 Task: Forward email as attachment with the signature Anna Garcia with the subject Request for a meeting from softage.1@softage.net to softage.5@softage.net with the message I would like to schedule a call to discuss the progress of the new product development.
Action: Mouse moved to (952, 82)
Screenshot: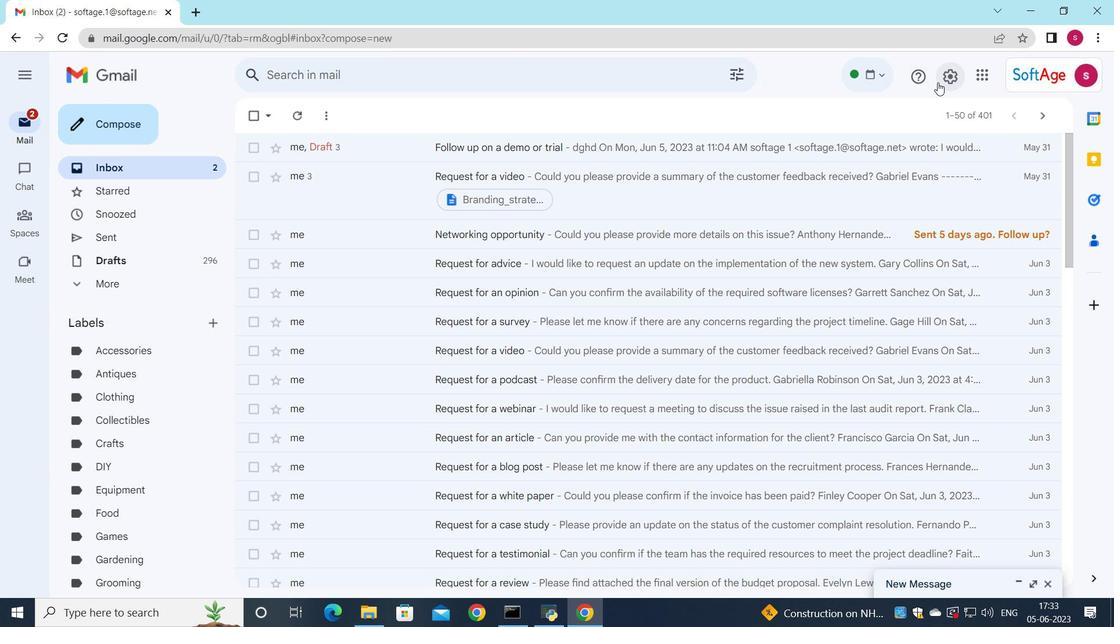 
Action: Mouse pressed left at (952, 82)
Screenshot: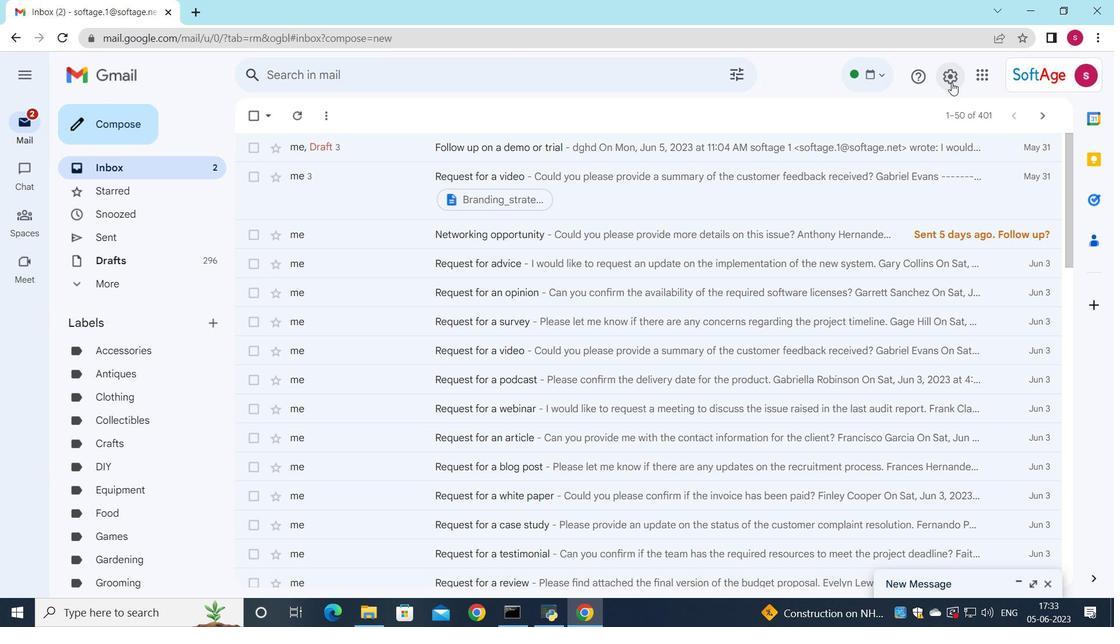 
Action: Mouse moved to (953, 139)
Screenshot: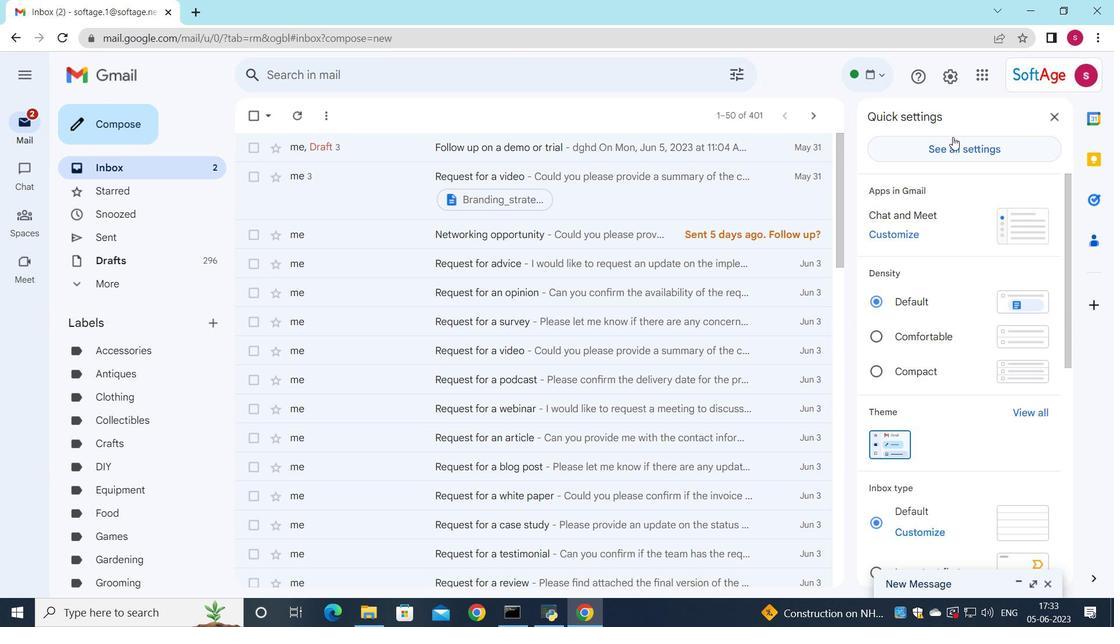 
Action: Mouse pressed left at (953, 139)
Screenshot: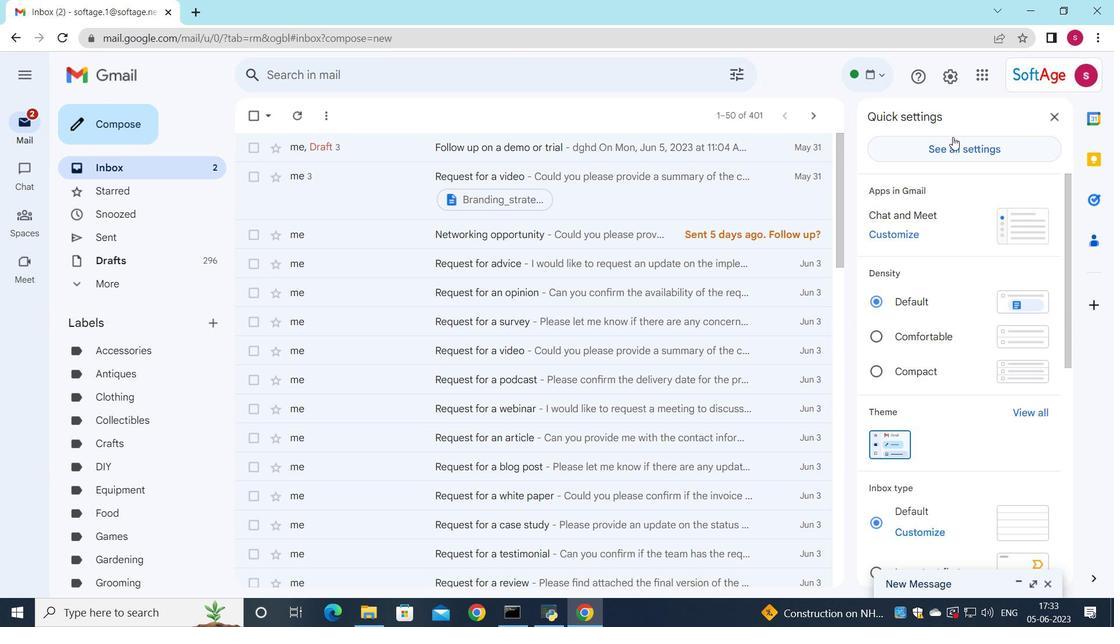 
Action: Mouse moved to (765, 216)
Screenshot: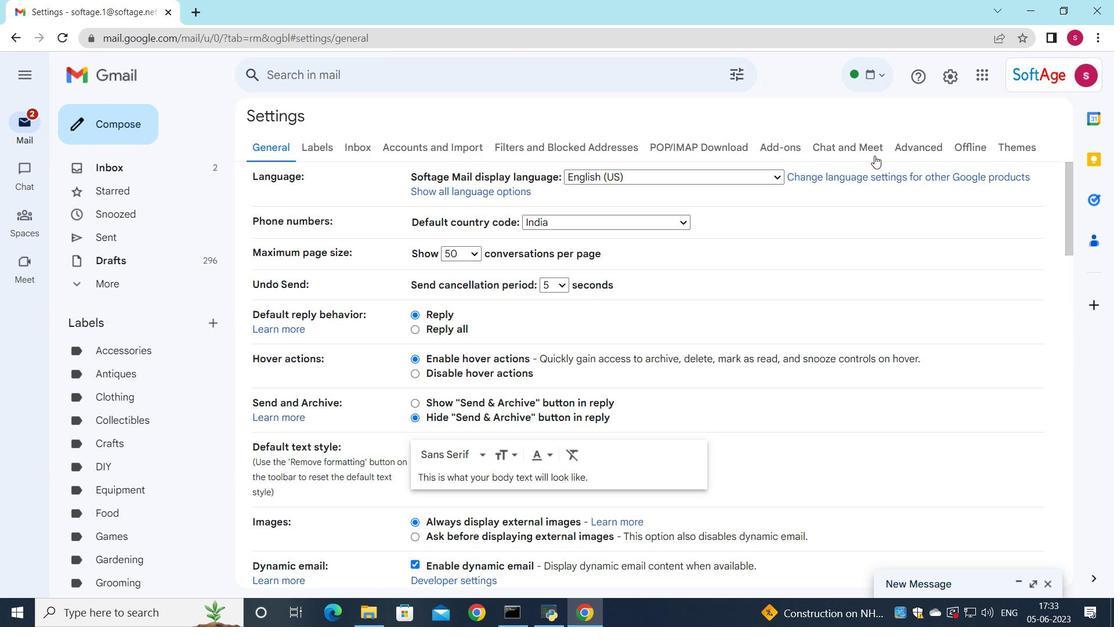 
Action: Mouse scrolled (765, 216) with delta (0, 0)
Screenshot: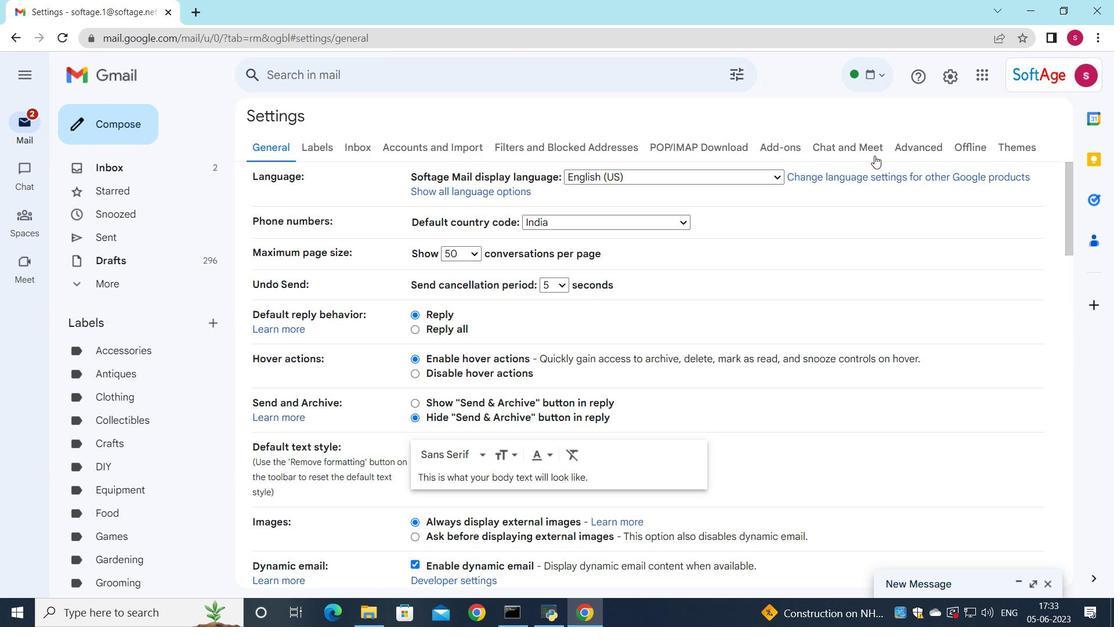 
Action: Mouse moved to (752, 225)
Screenshot: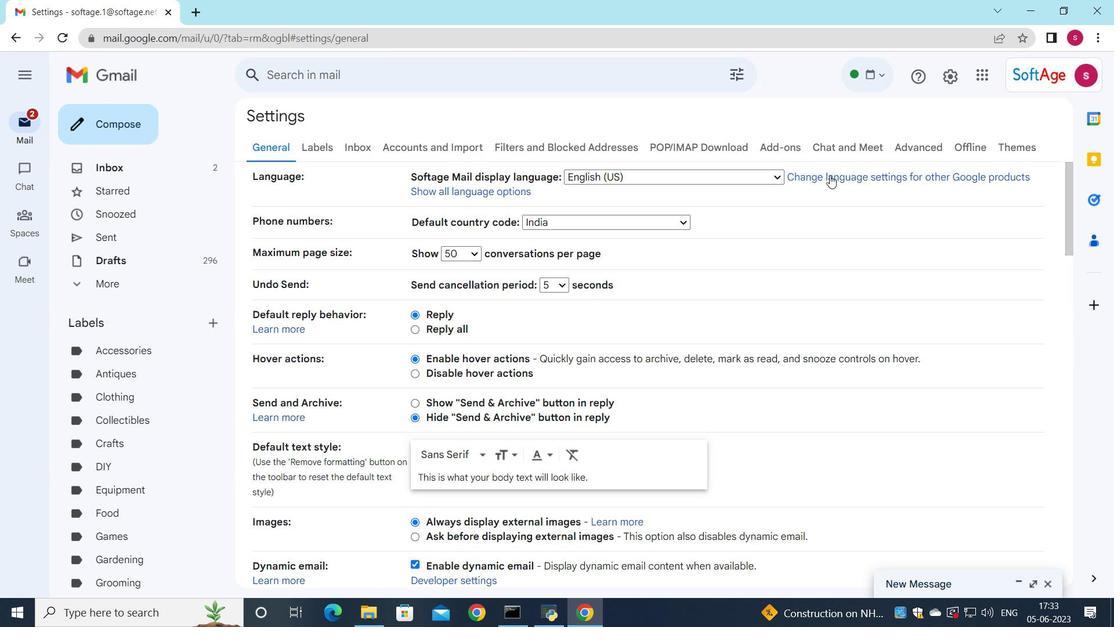 
Action: Mouse scrolled (752, 225) with delta (0, 0)
Screenshot: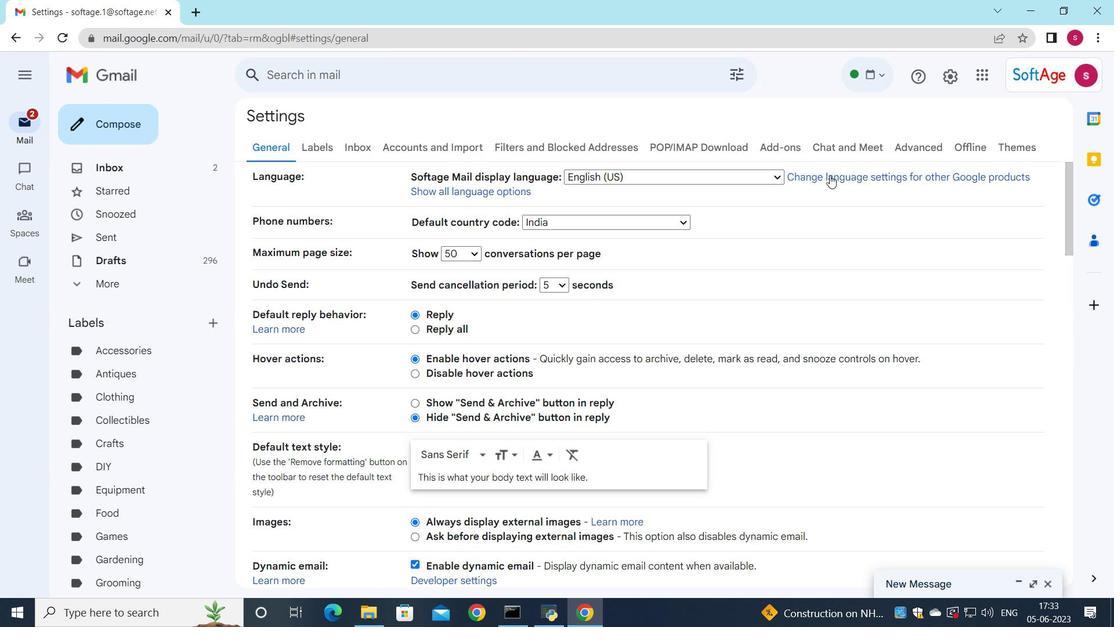 
Action: Mouse moved to (737, 242)
Screenshot: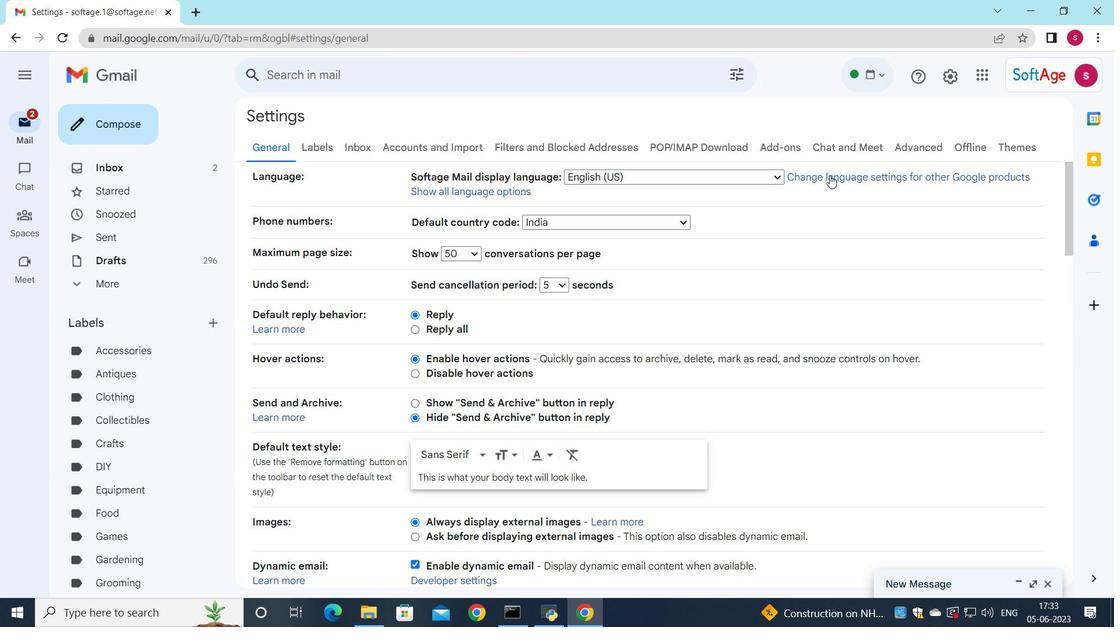 
Action: Mouse scrolled (737, 241) with delta (0, 0)
Screenshot: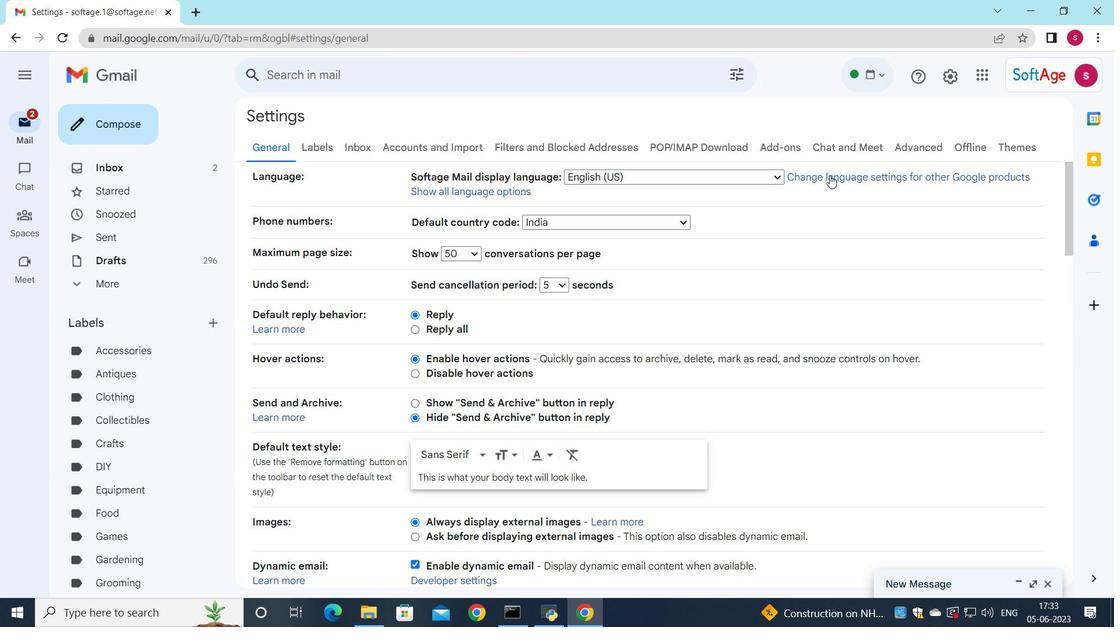 
Action: Mouse moved to (724, 253)
Screenshot: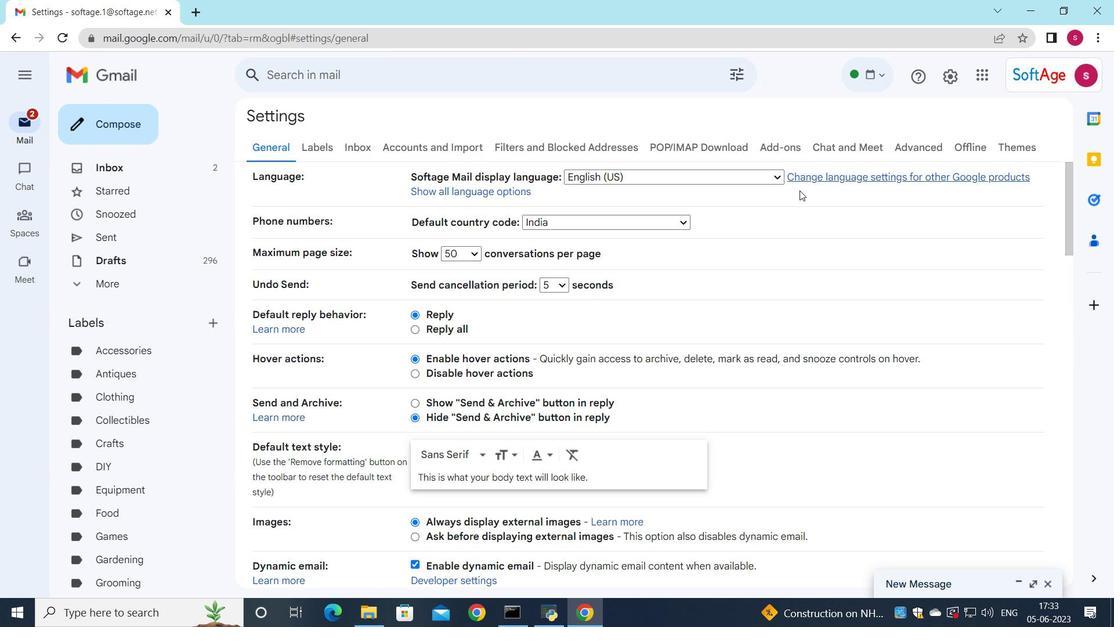 
Action: Mouse scrolled (724, 253) with delta (0, 0)
Screenshot: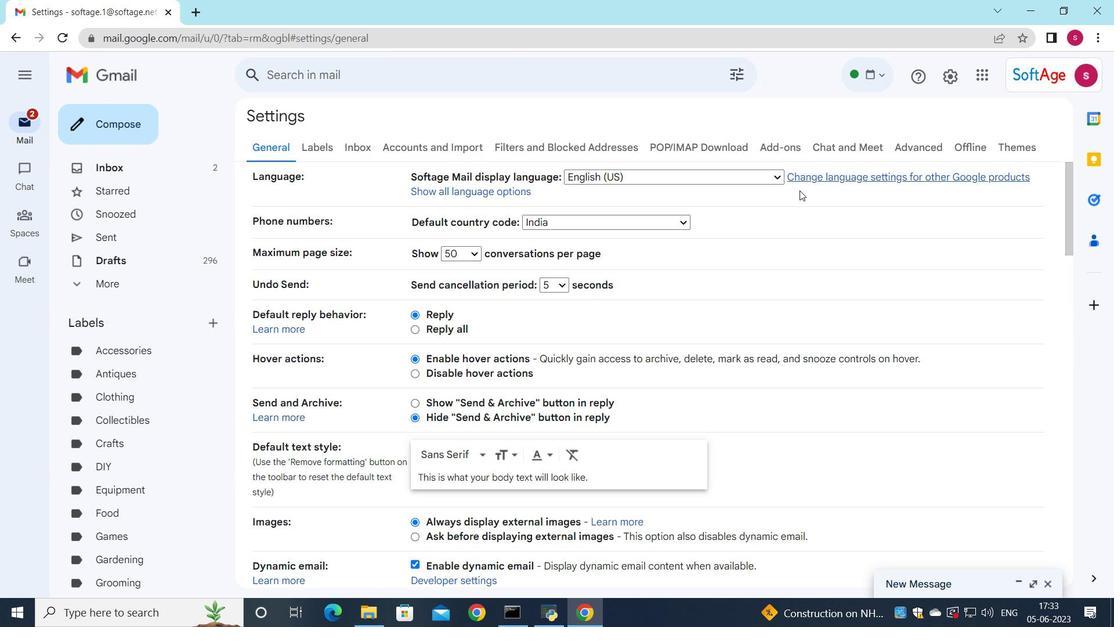 
Action: Mouse moved to (649, 337)
Screenshot: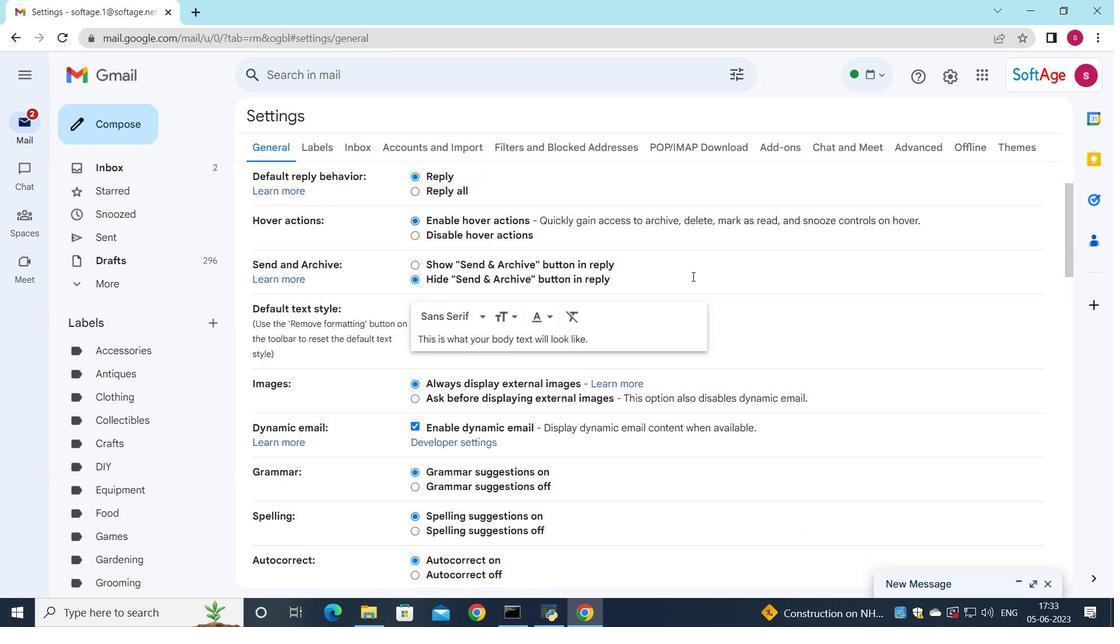 
Action: Mouse scrolled (649, 337) with delta (0, 0)
Screenshot: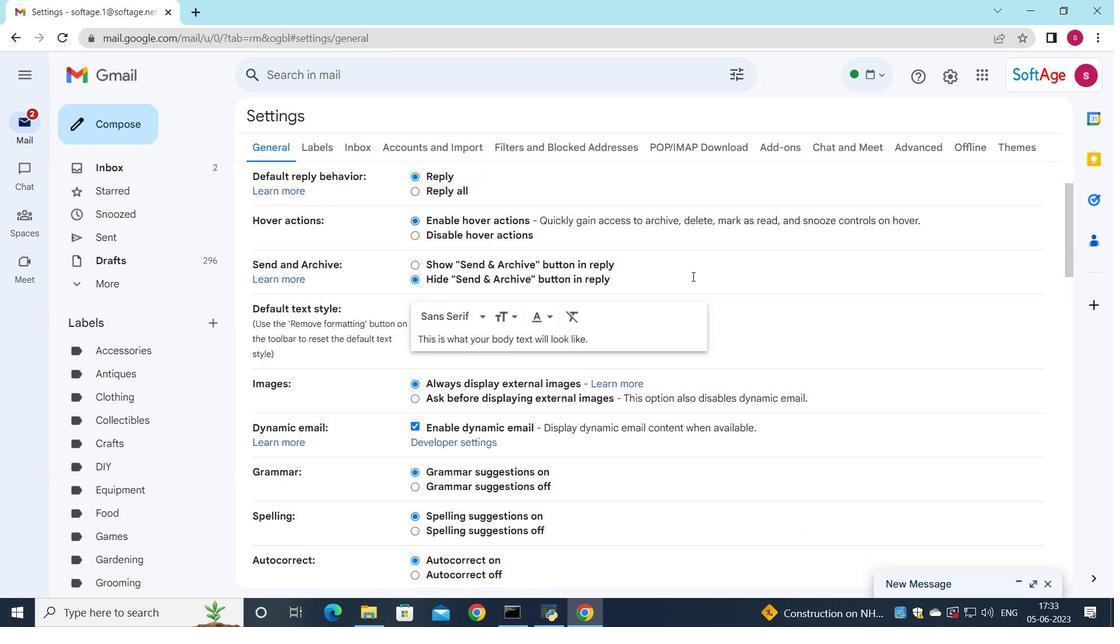 
Action: Mouse moved to (648, 339)
Screenshot: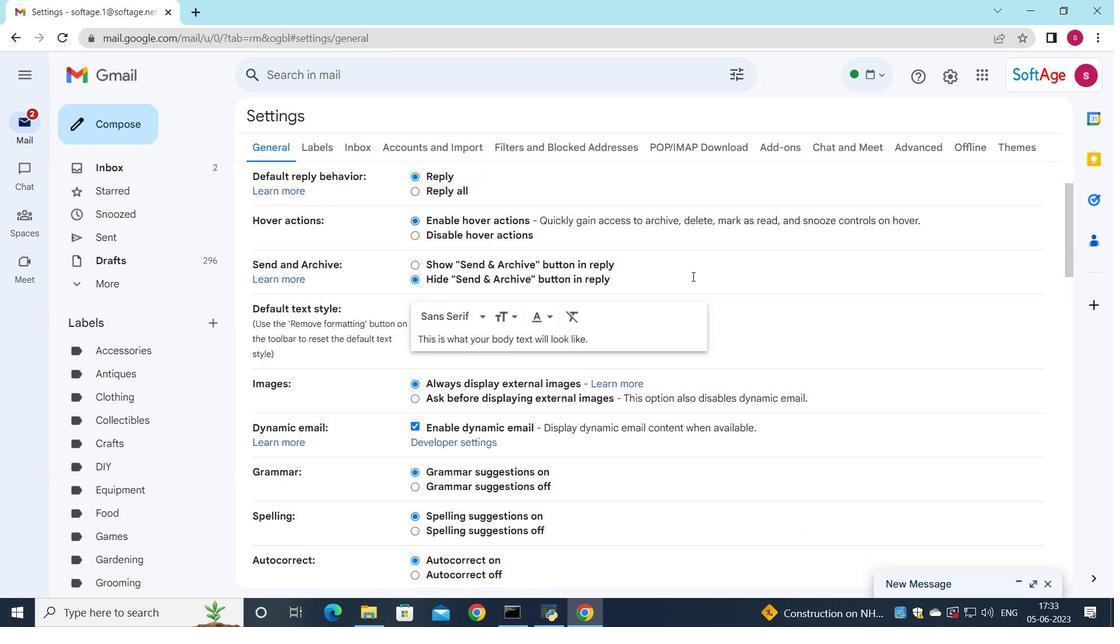 
Action: Mouse scrolled (648, 339) with delta (0, 0)
Screenshot: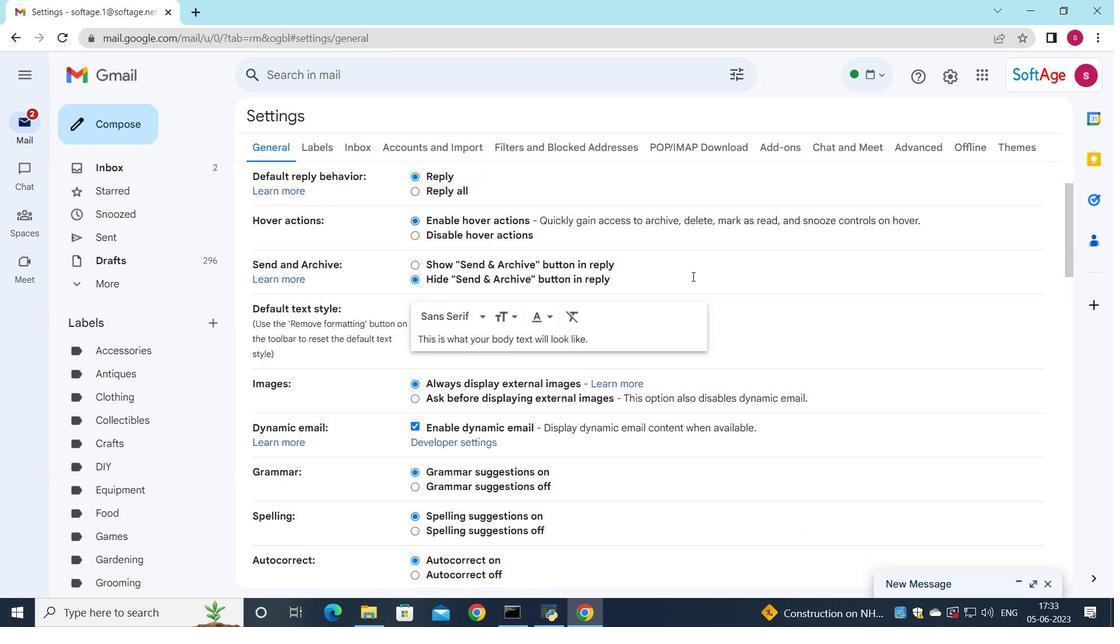 
Action: Mouse moved to (645, 341)
Screenshot: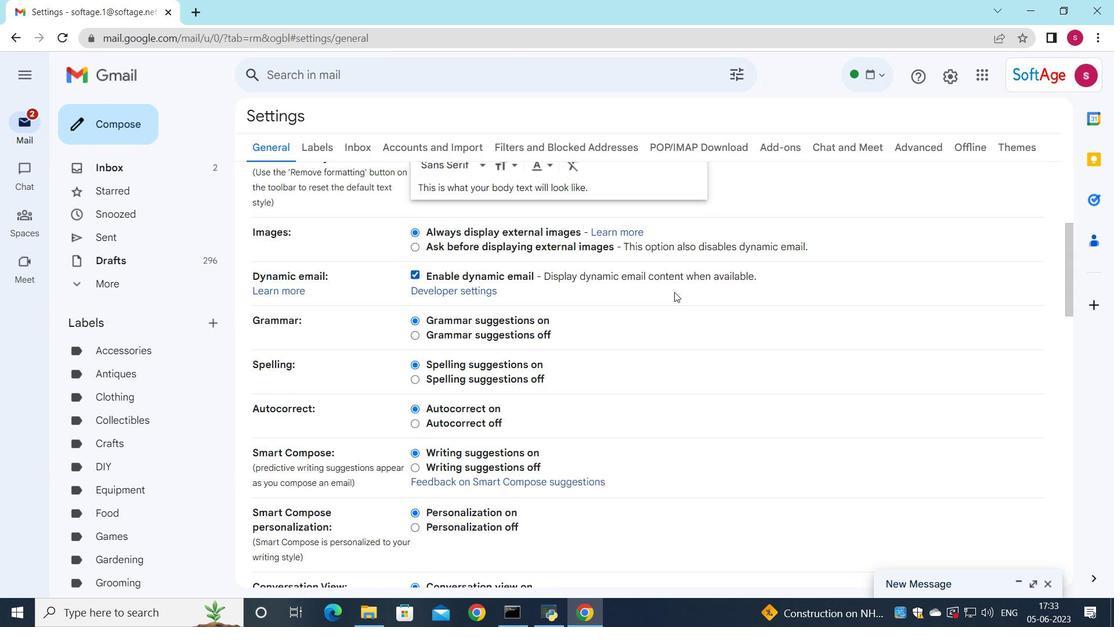 
Action: Mouse scrolled (645, 340) with delta (0, 0)
Screenshot: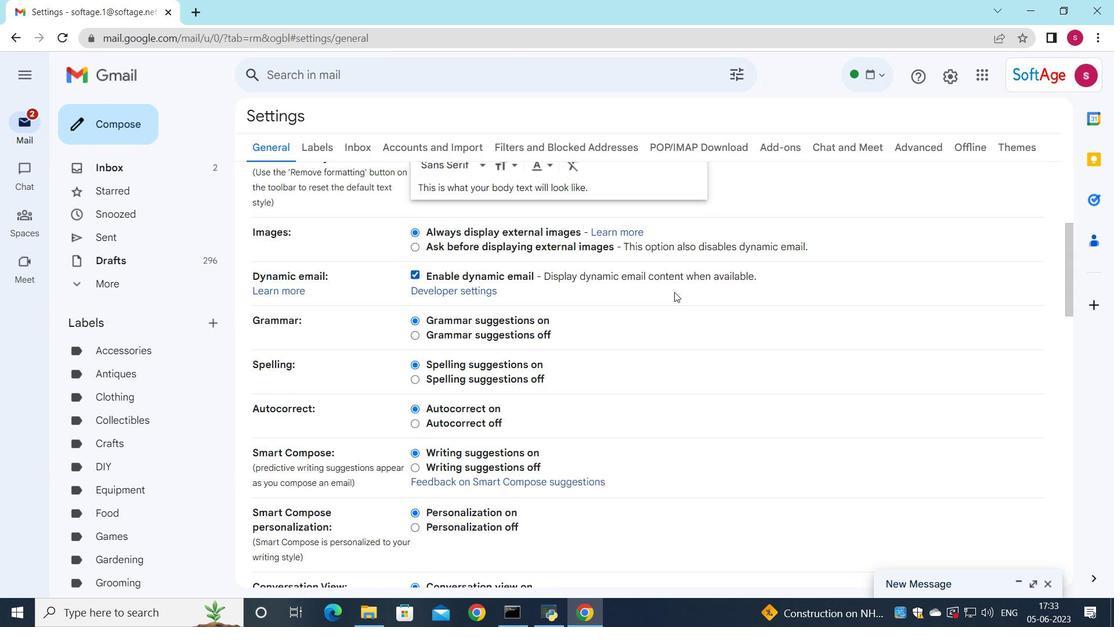 
Action: Mouse moved to (641, 344)
Screenshot: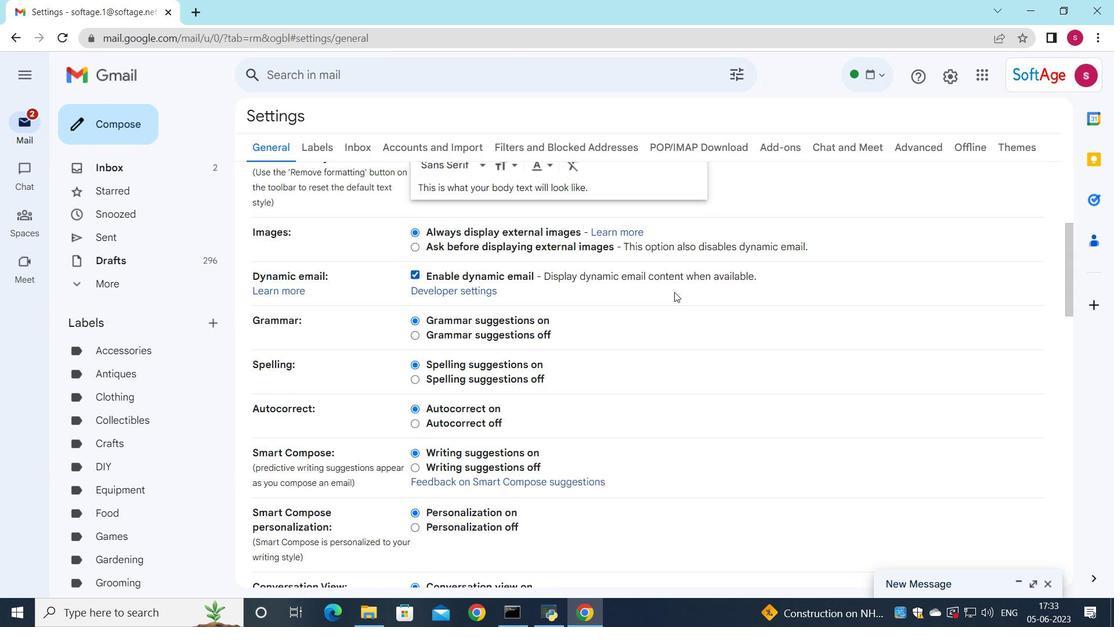 
Action: Mouse scrolled (641, 343) with delta (0, 0)
Screenshot: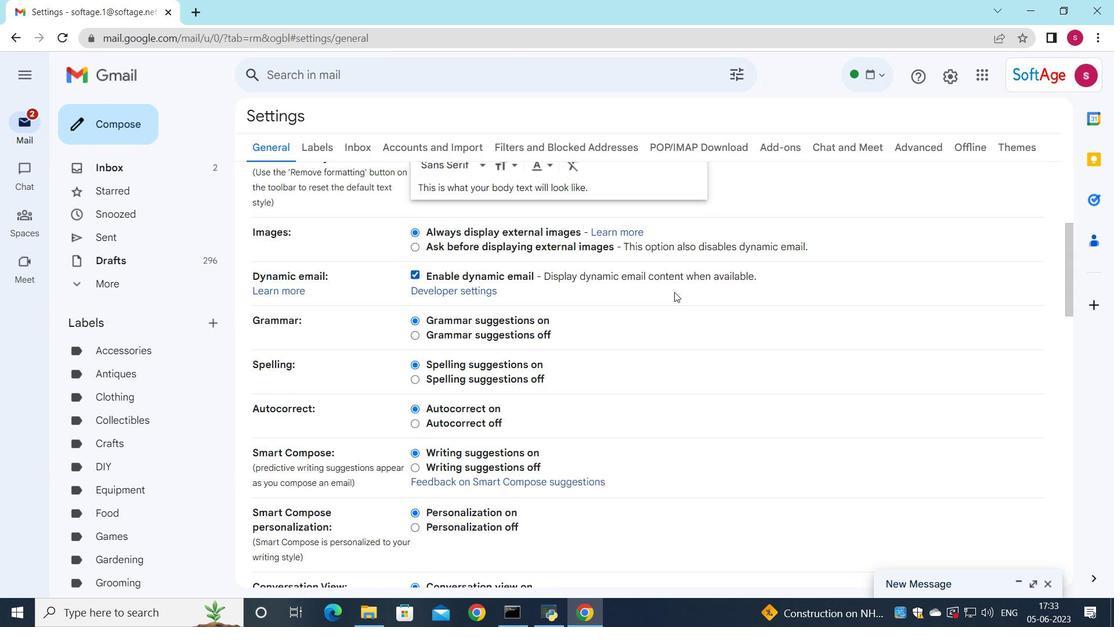 
Action: Mouse moved to (634, 348)
Screenshot: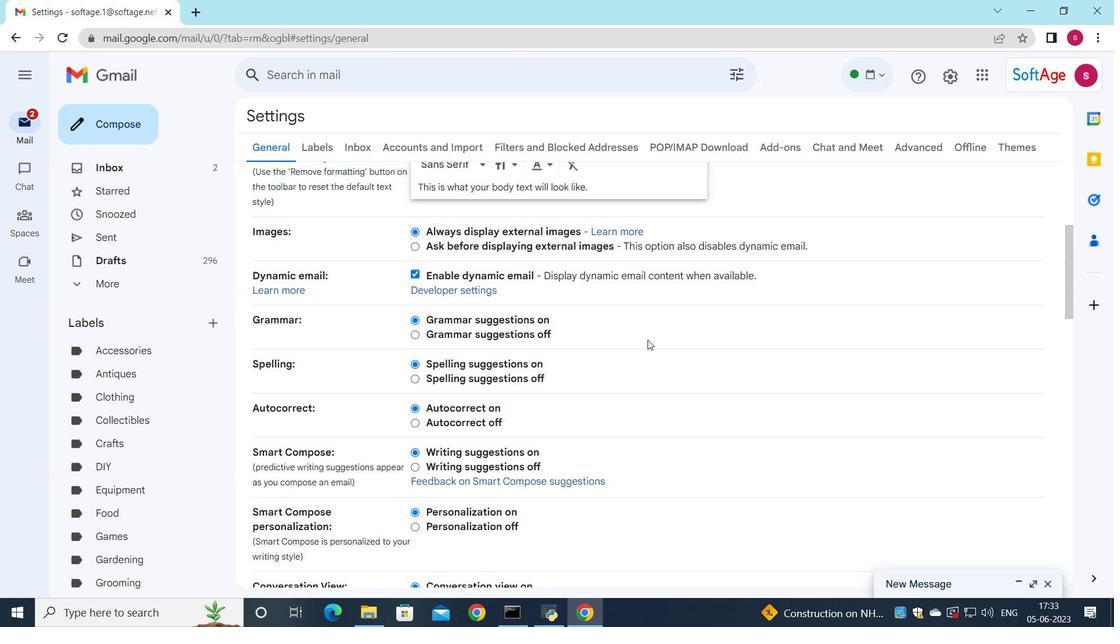 
Action: Mouse scrolled (634, 347) with delta (0, 0)
Screenshot: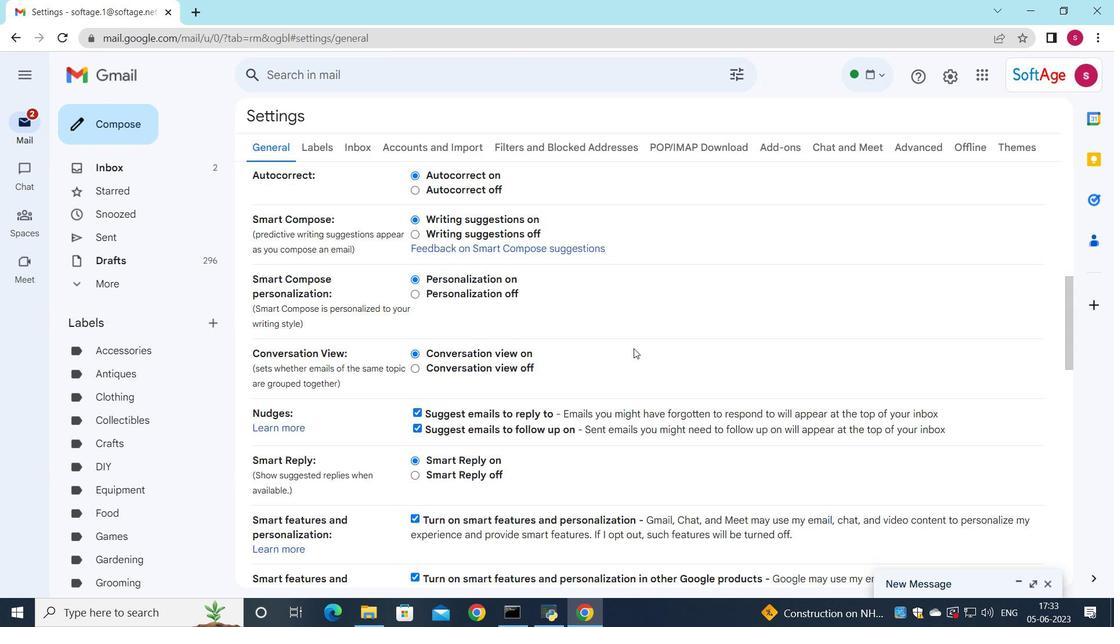 
Action: Mouse scrolled (634, 347) with delta (0, 0)
Screenshot: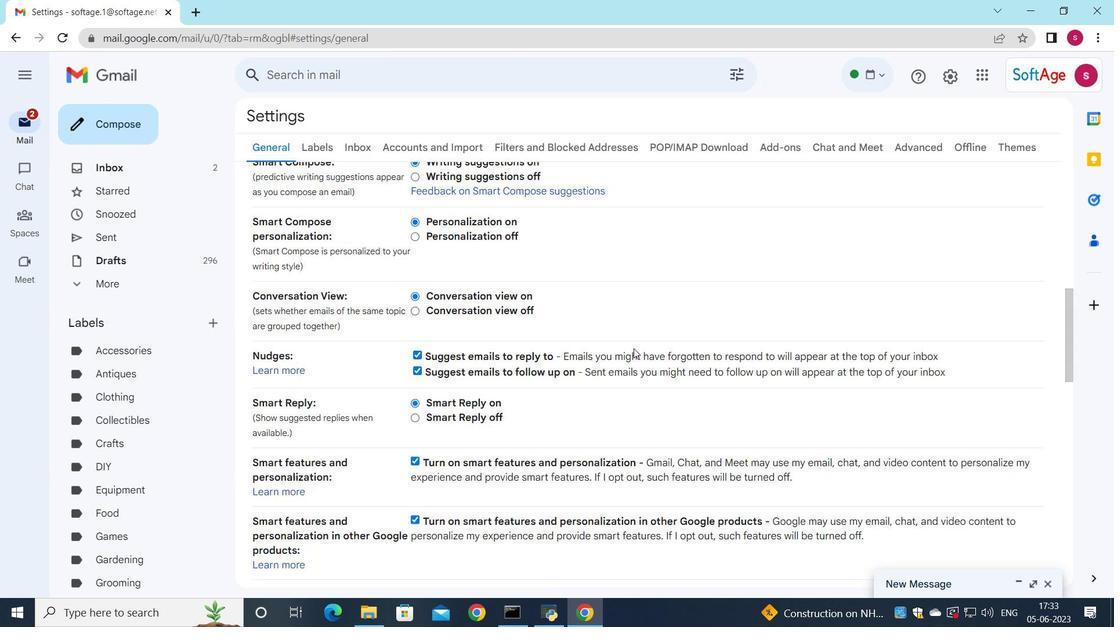 
Action: Mouse scrolled (634, 347) with delta (0, 0)
Screenshot: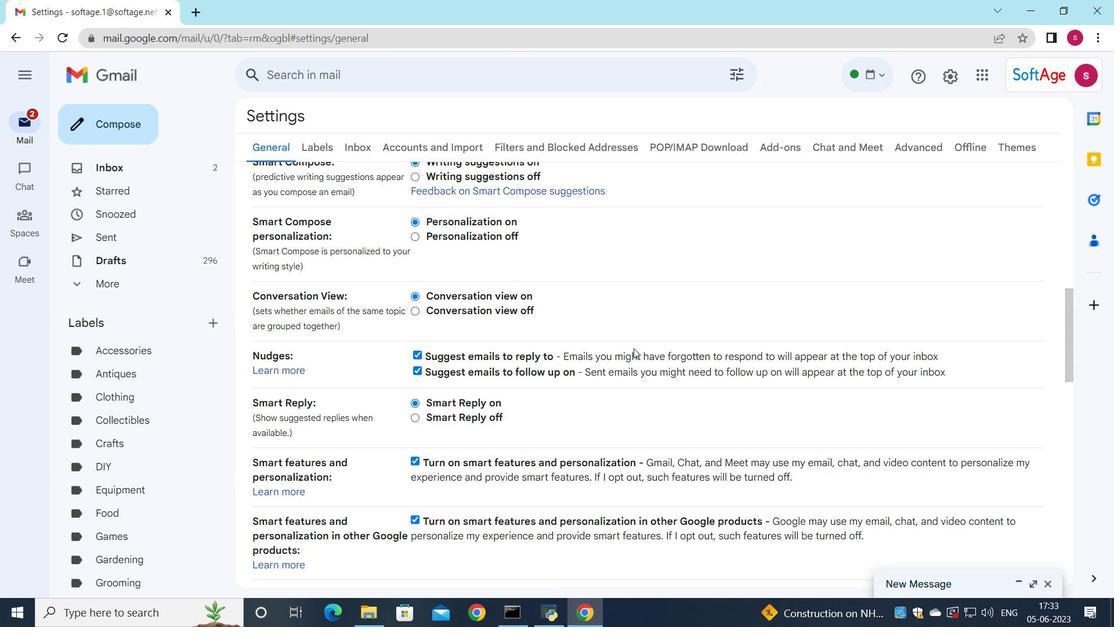 
Action: Mouse scrolled (634, 347) with delta (0, 0)
Screenshot: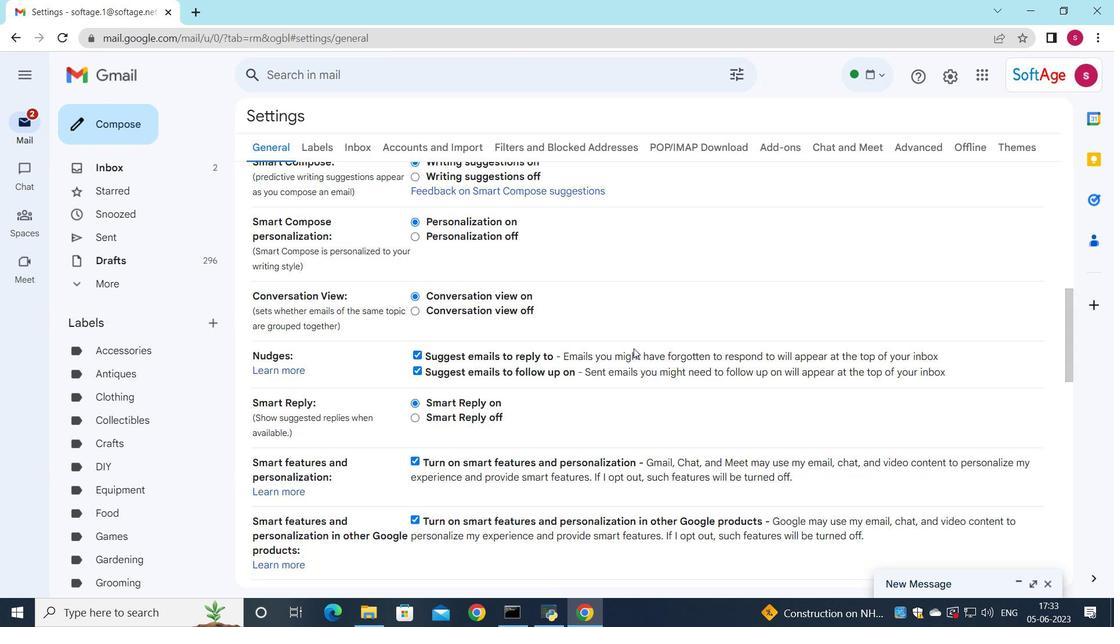 
Action: Mouse moved to (558, 369)
Screenshot: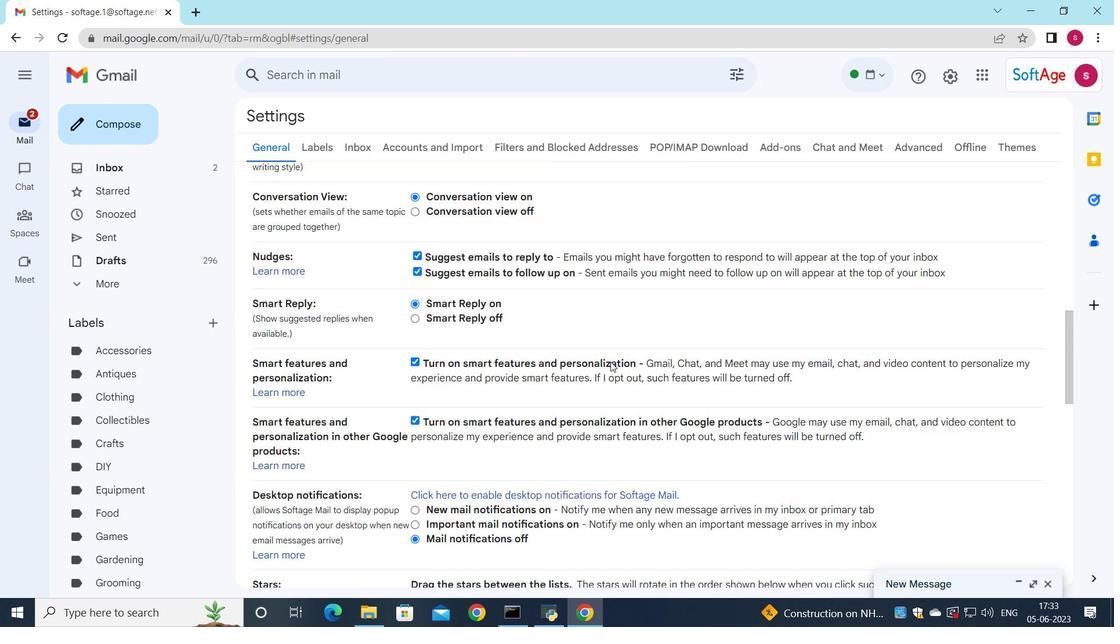 
Action: Mouse scrolled (558, 368) with delta (0, 0)
Screenshot: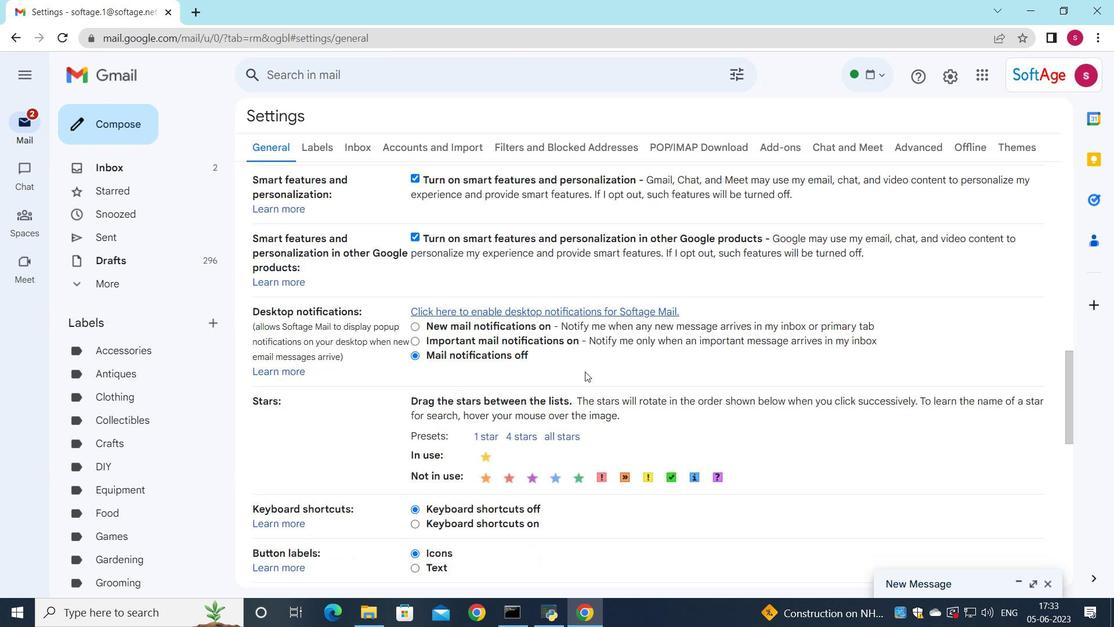 
Action: Mouse scrolled (558, 368) with delta (0, 0)
Screenshot: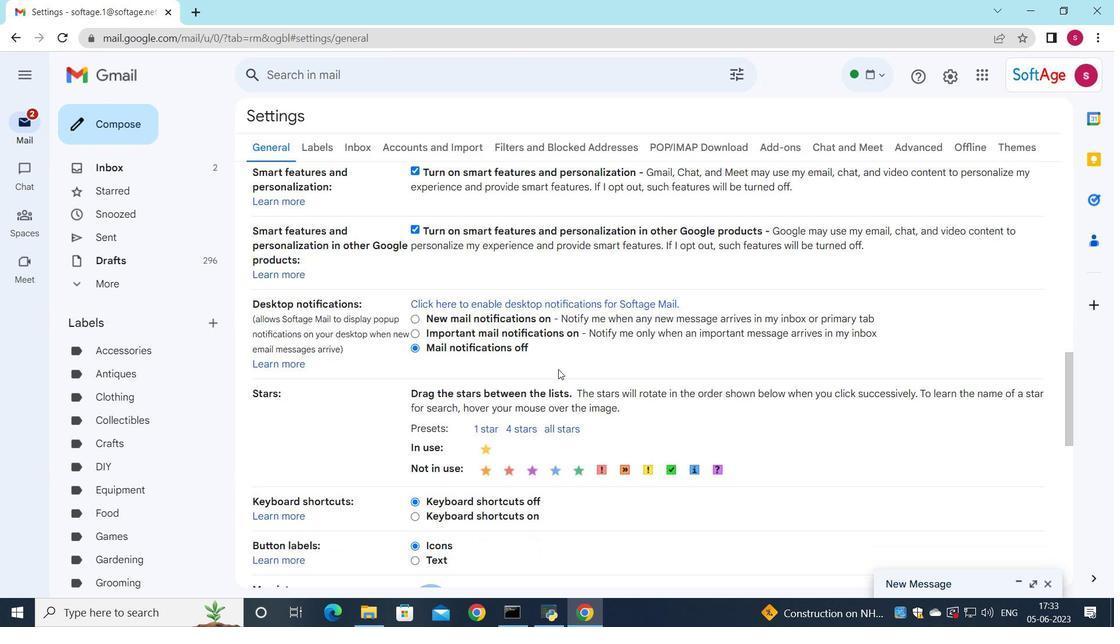 
Action: Mouse scrolled (558, 368) with delta (0, 0)
Screenshot: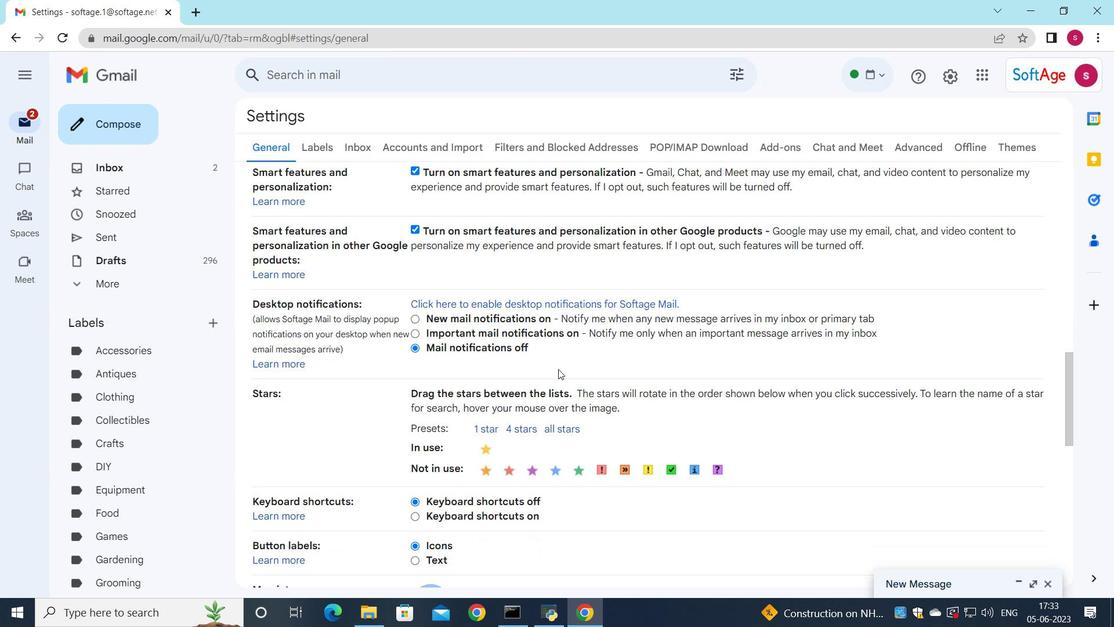 
Action: Mouse scrolled (558, 368) with delta (0, 0)
Screenshot: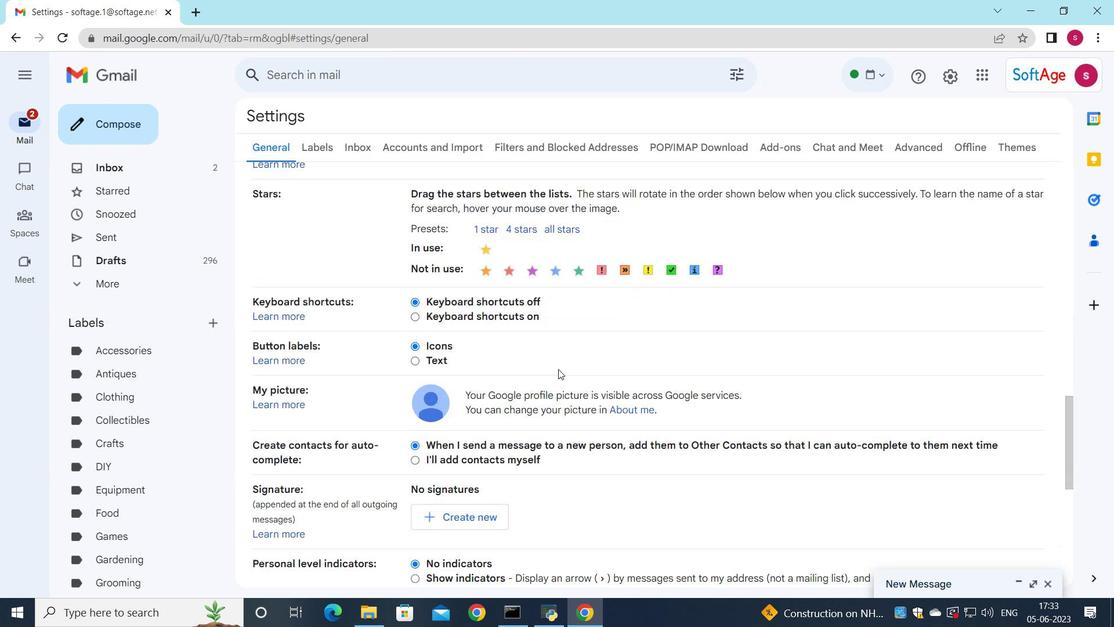 
Action: Mouse scrolled (558, 368) with delta (0, 0)
Screenshot: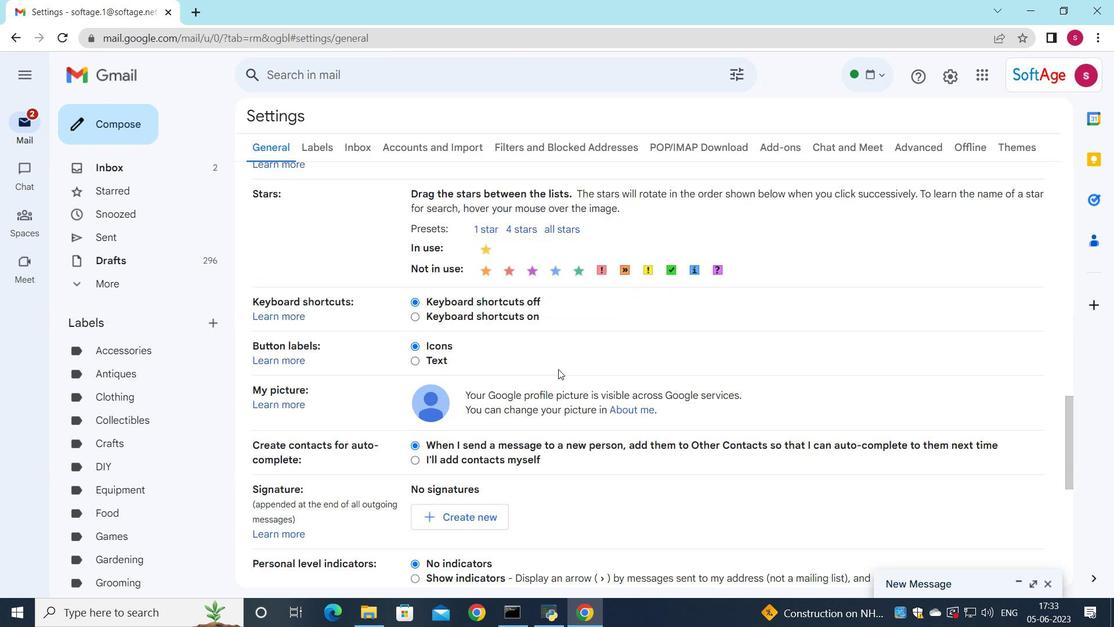 
Action: Mouse scrolled (558, 368) with delta (0, 0)
Screenshot: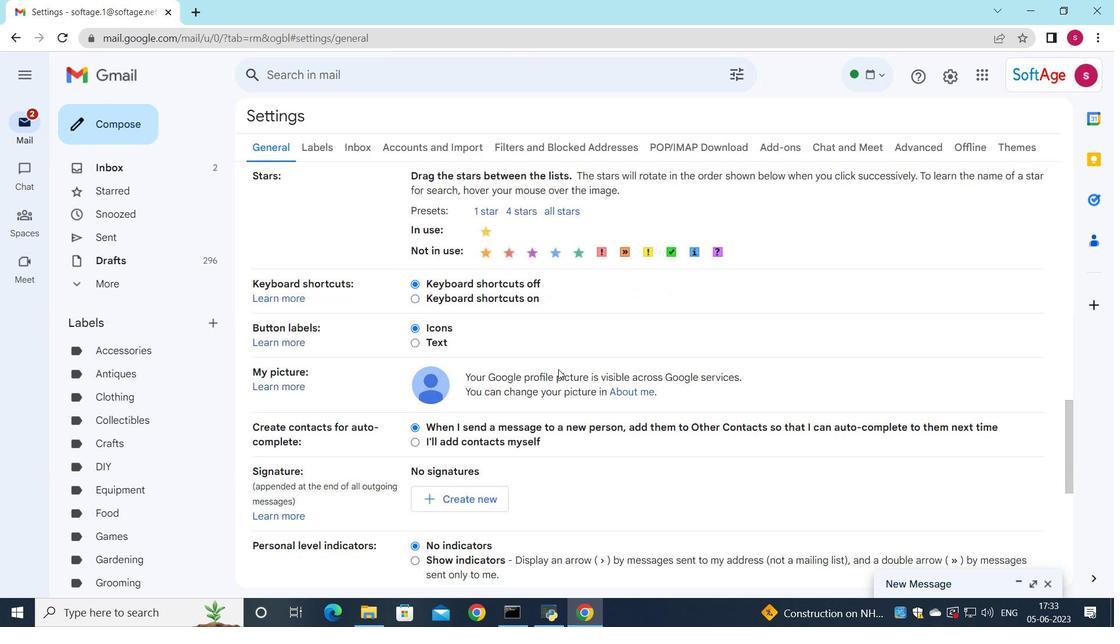 
Action: Mouse scrolled (558, 368) with delta (0, 0)
Screenshot: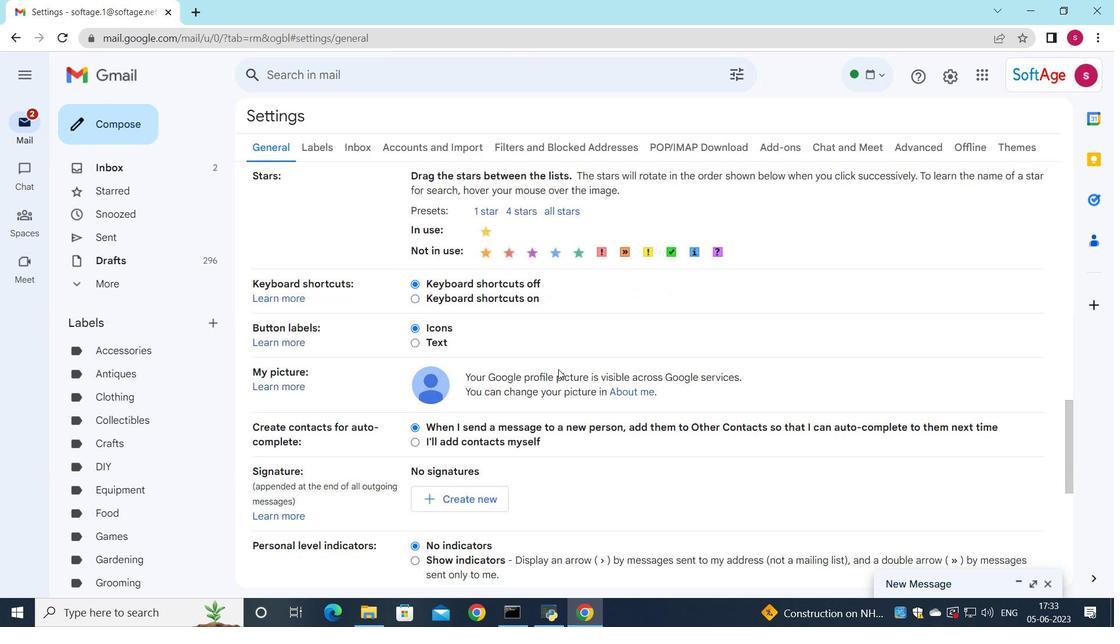 
Action: Mouse moved to (477, 213)
Screenshot: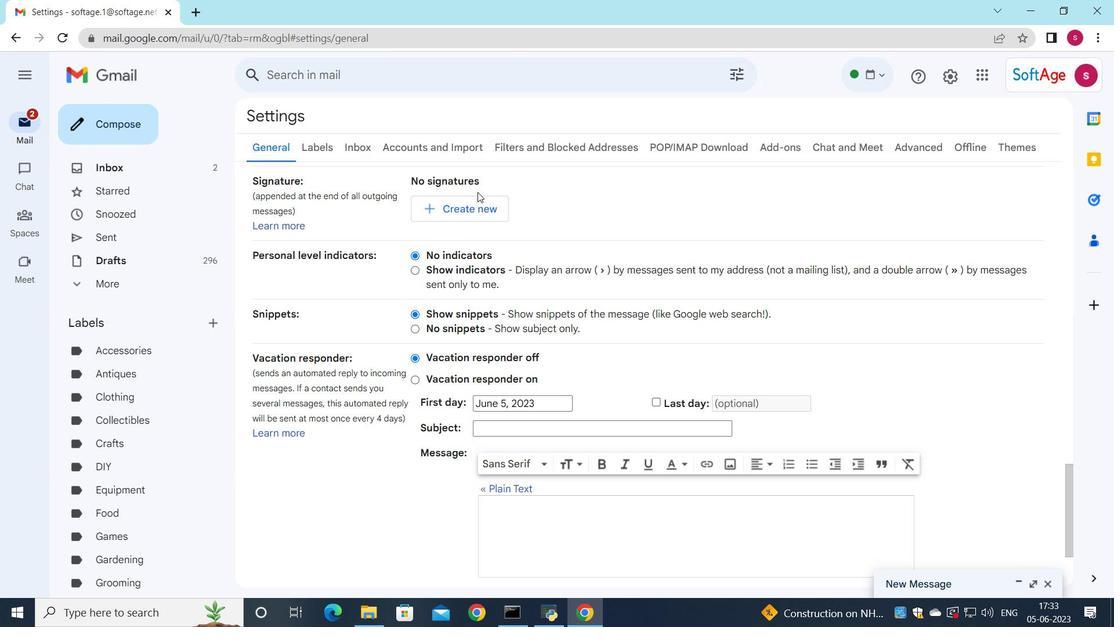 
Action: Mouse pressed left at (477, 213)
Screenshot: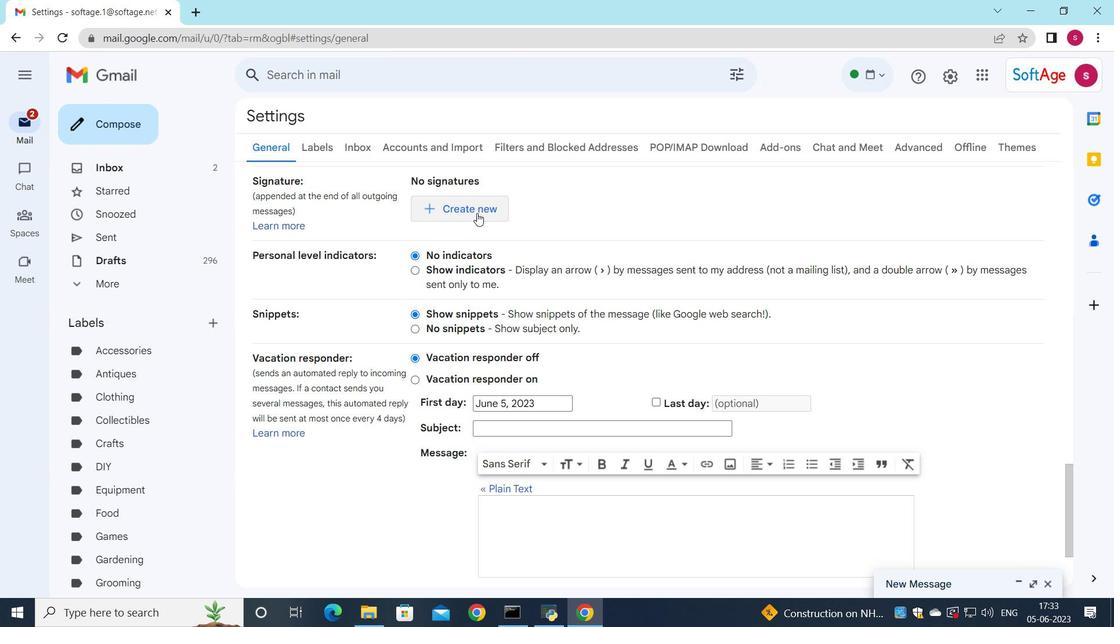 
Action: Mouse moved to (602, 258)
Screenshot: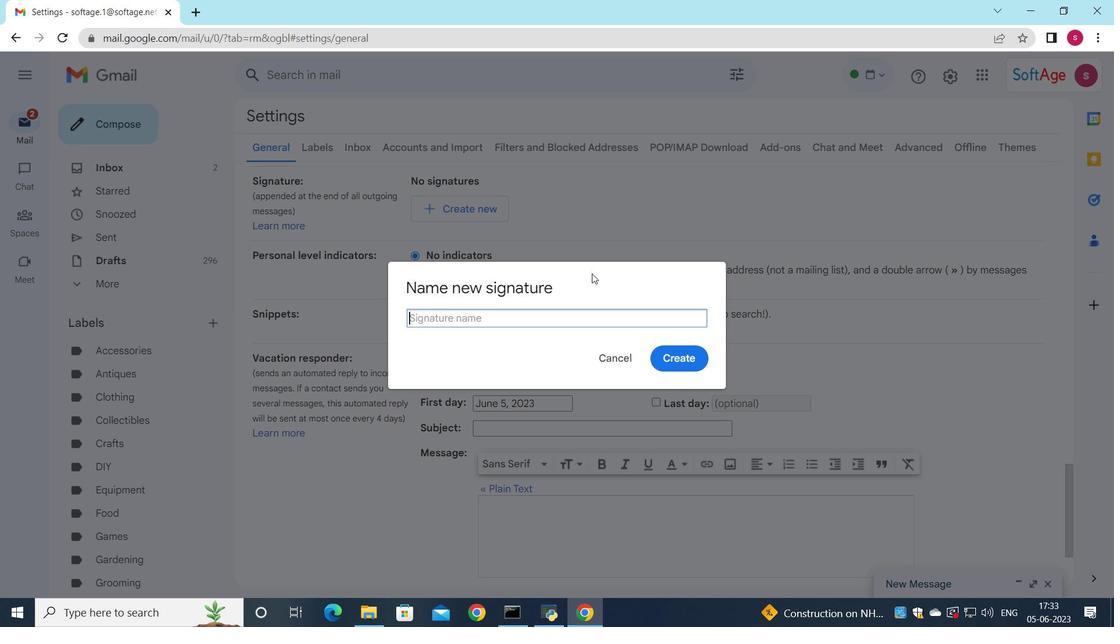 
Action: Key pressed <Key.shift>Anna<Key.space><Key.shift>Garcia
Screenshot: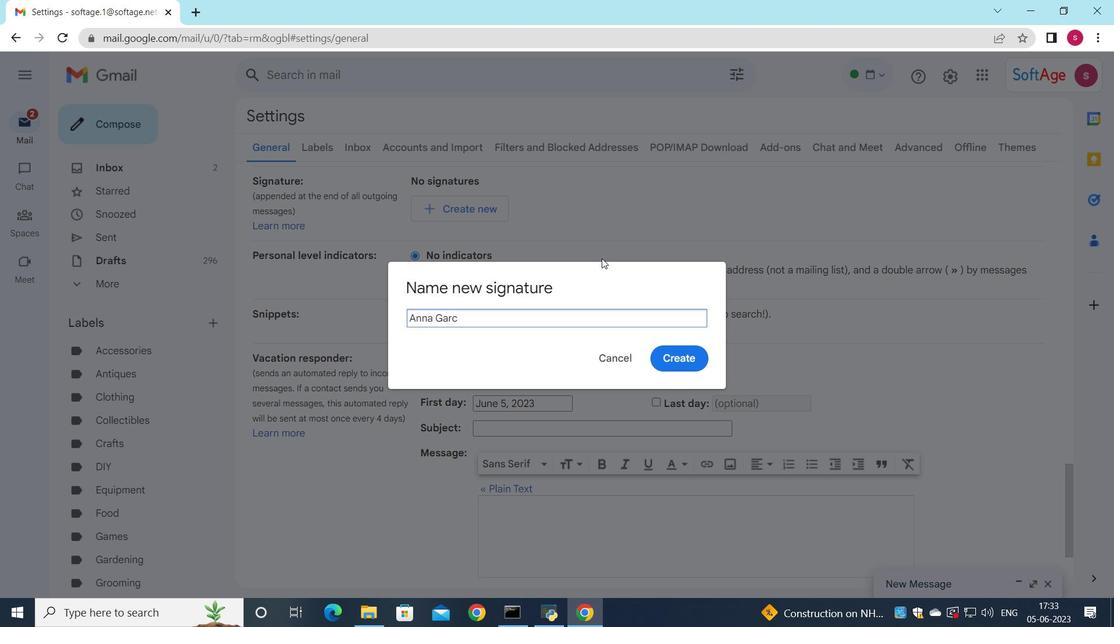 
Action: Mouse moved to (675, 352)
Screenshot: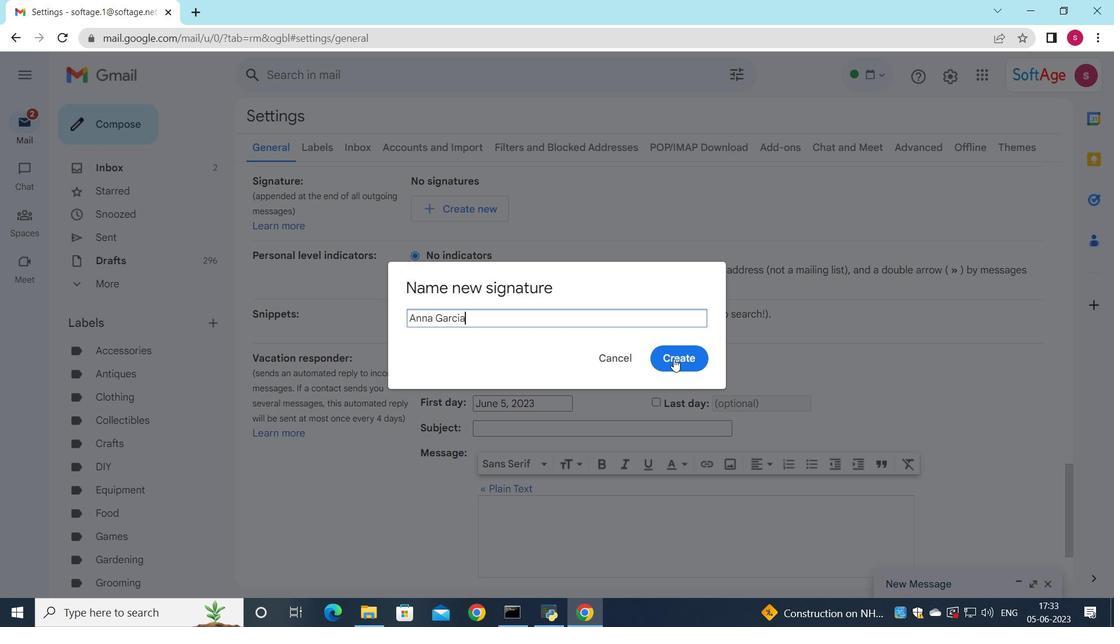
Action: Mouse pressed left at (675, 352)
Screenshot: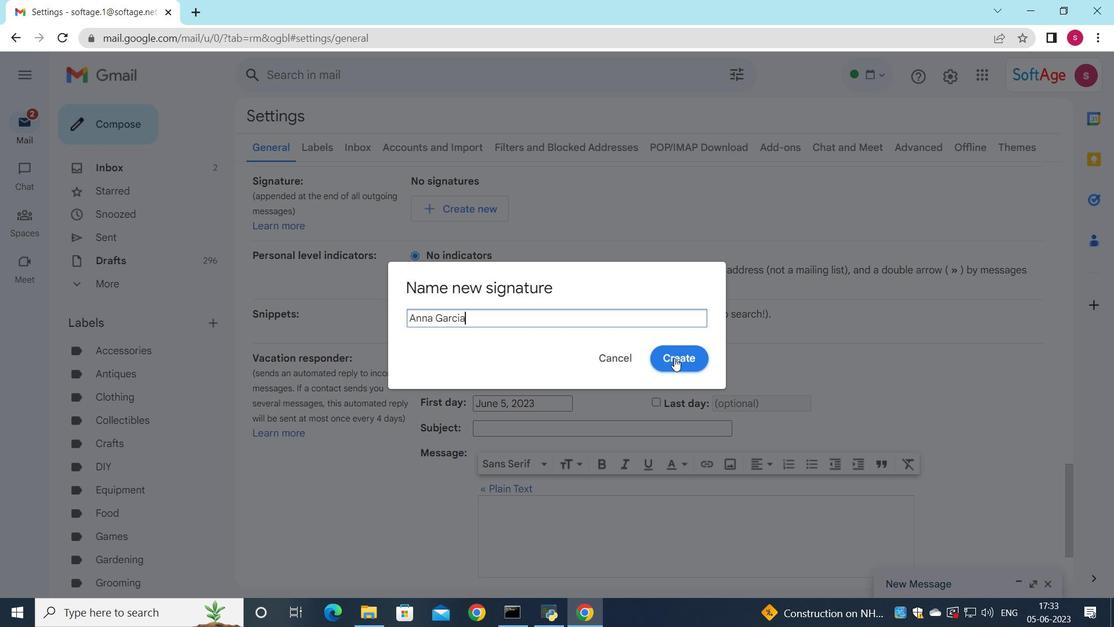 
Action: Mouse moved to (693, 213)
Screenshot: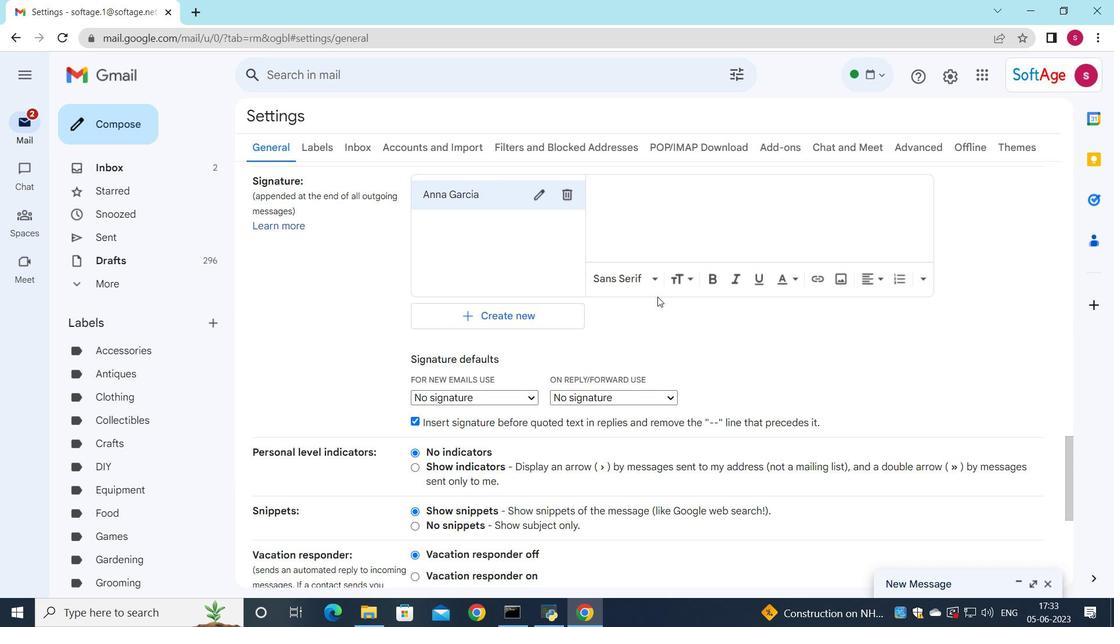 
Action: Mouse pressed left at (693, 213)
Screenshot: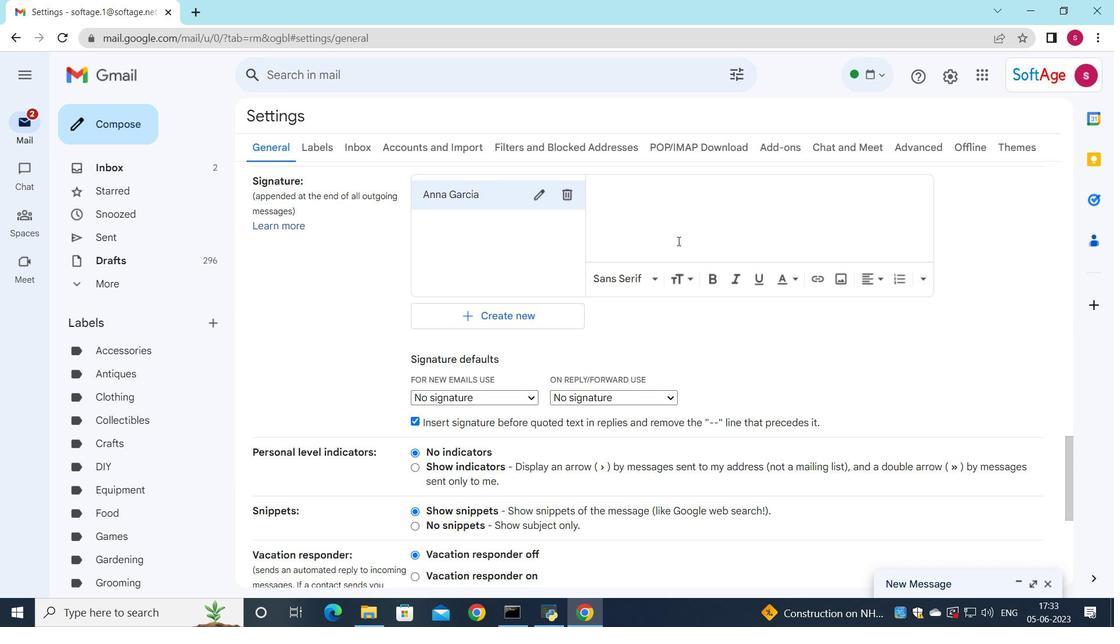 
Action: Key pressed <Key.shift><Key.shift><Key.shift>Anna<Key.space><Key.shift>Garcia
Screenshot: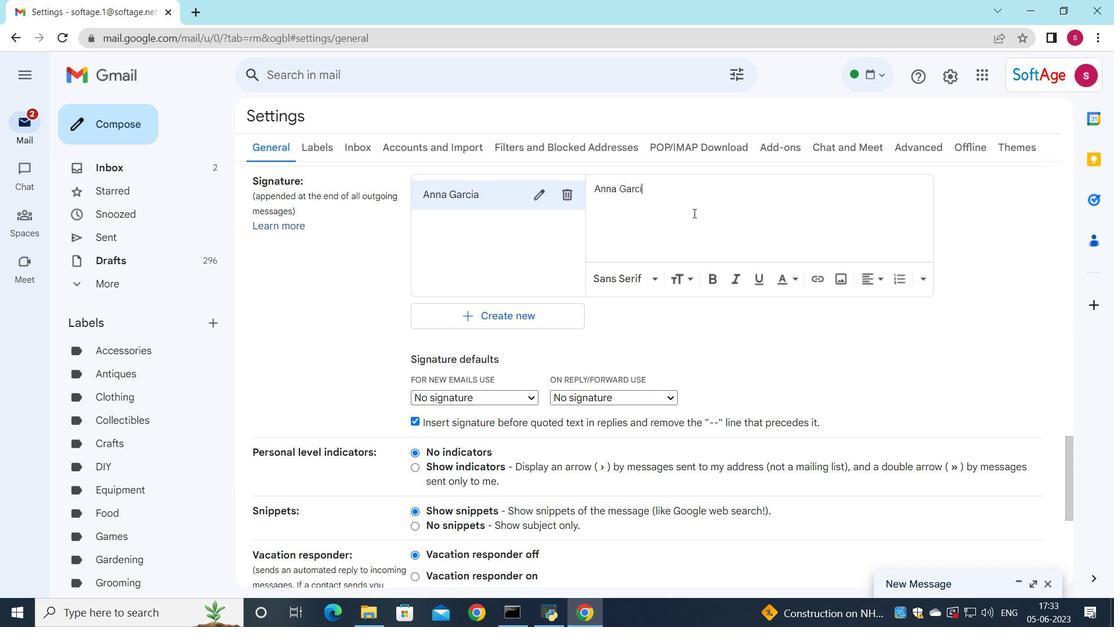 
Action: Mouse pressed middle at (693, 213)
Screenshot: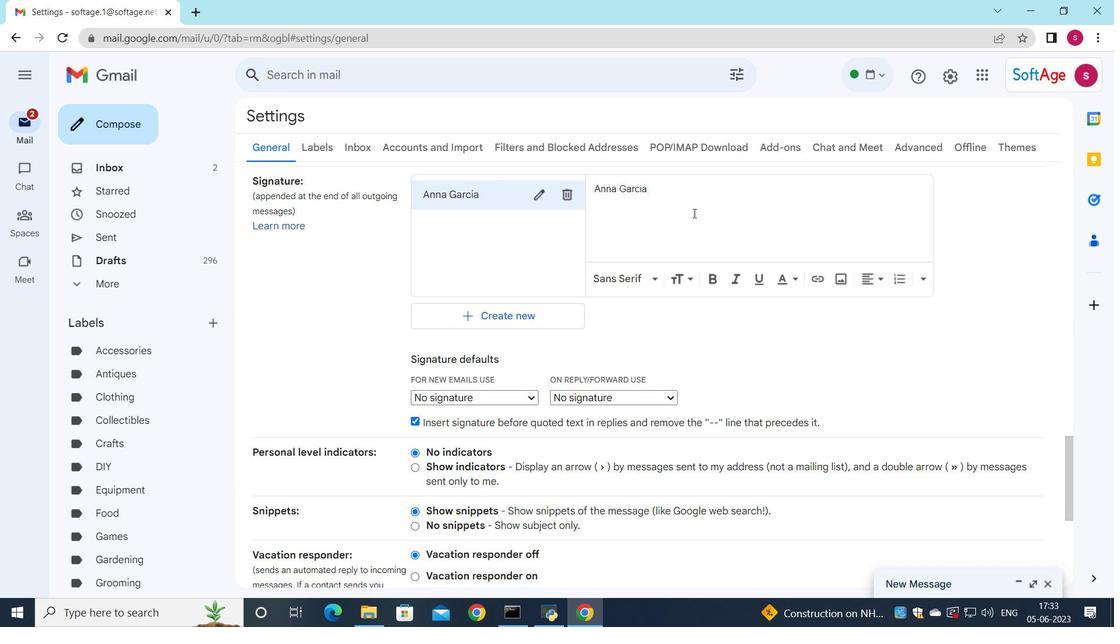 
Action: Mouse scrolled (693, 213) with delta (0, 0)
Screenshot: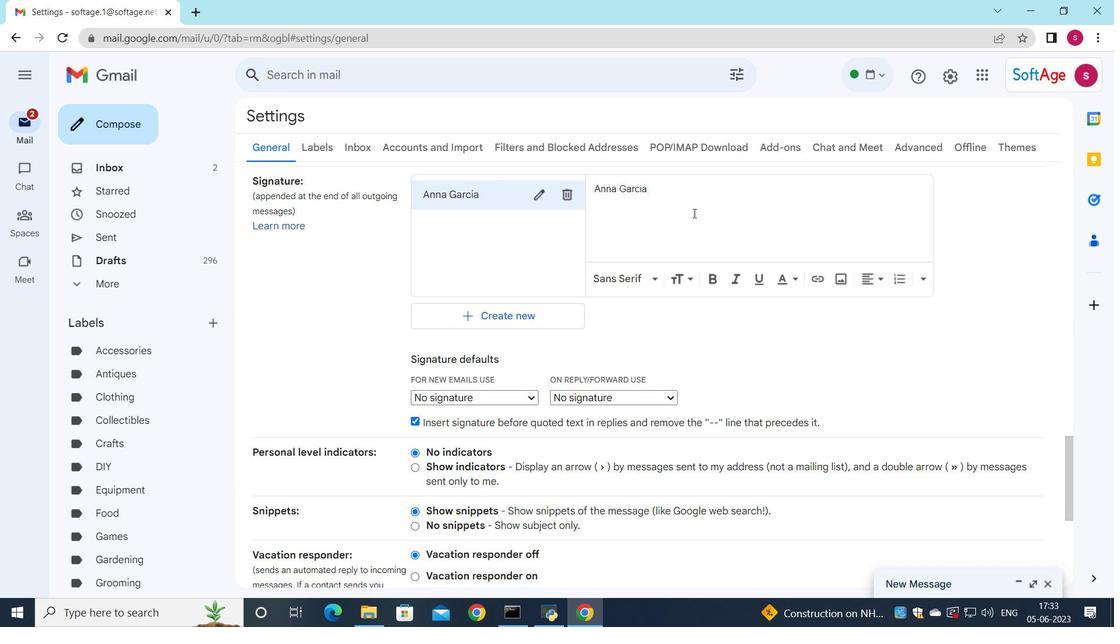 
Action: Mouse scrolled (693, 213) with delta (0, 0)
Screenshot: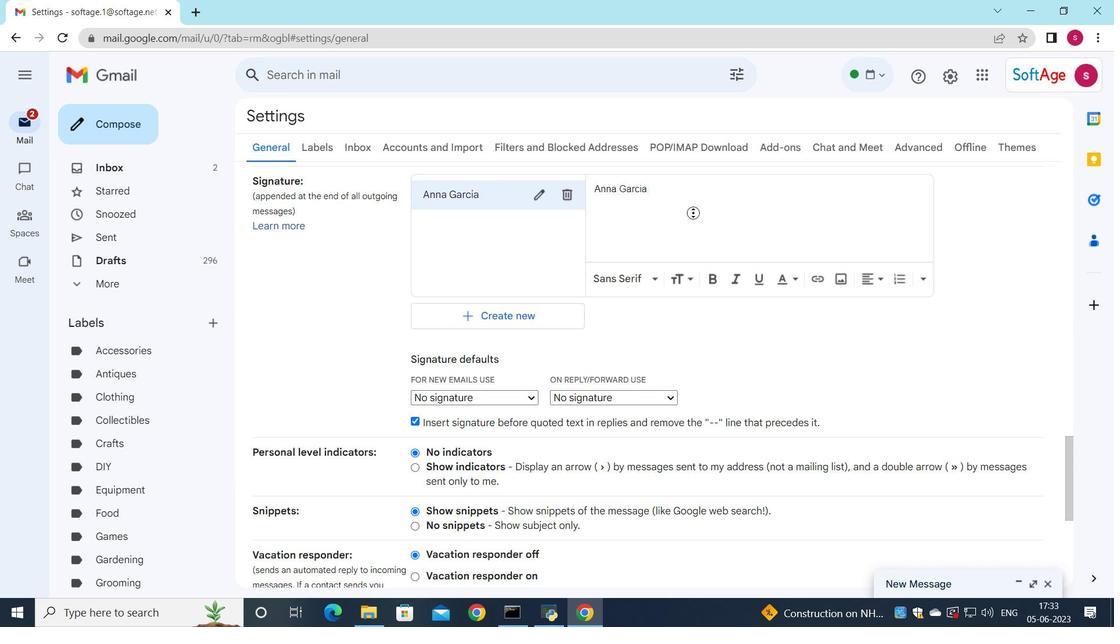 
Action: Mouse scrolled (693, 213) with delta (0, 0)
Screenshot: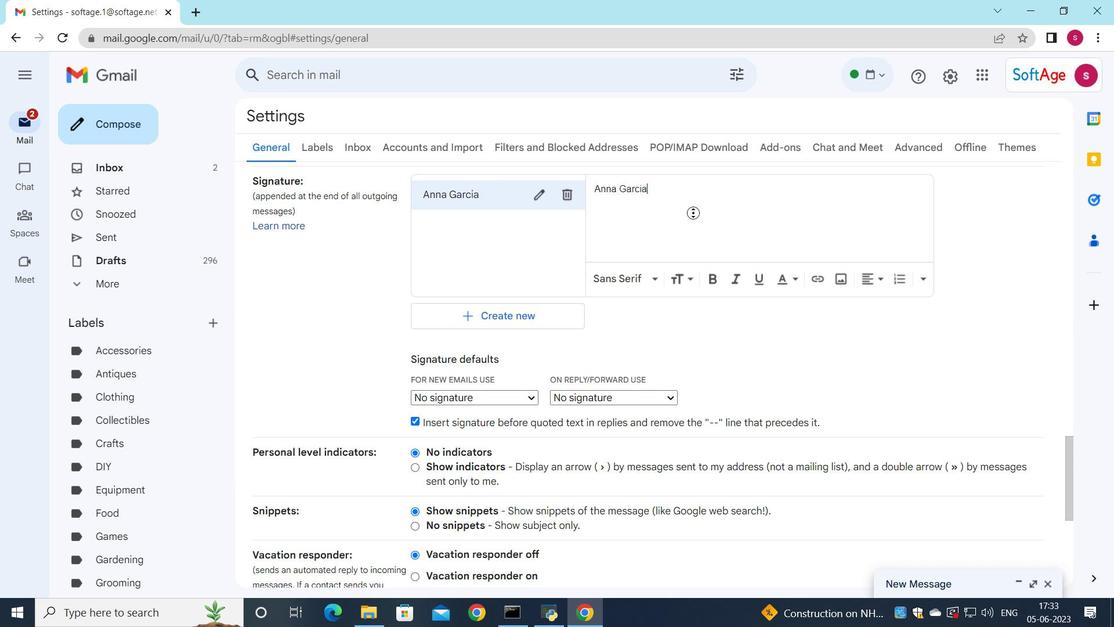 
Action: Mouse moved to (594, 253)
Screenshot: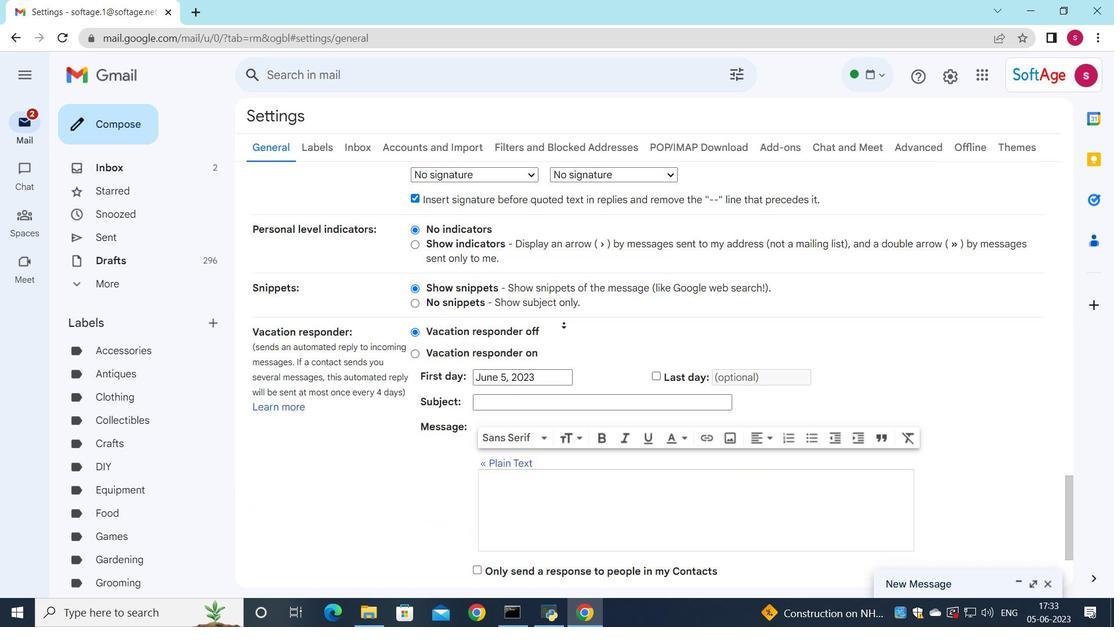 
Action: Mouse scrolled (594, 254) with delta (0, 0)
Screenshot: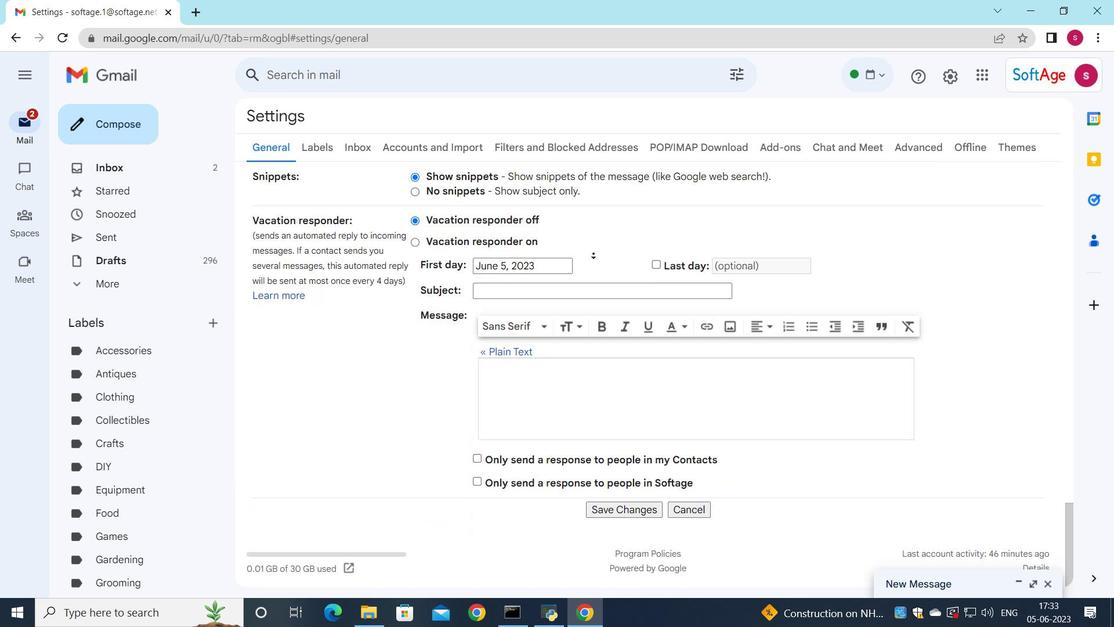 
Action: Mouse scrolled (594, 254) with delta (0, 0)
Screenshot: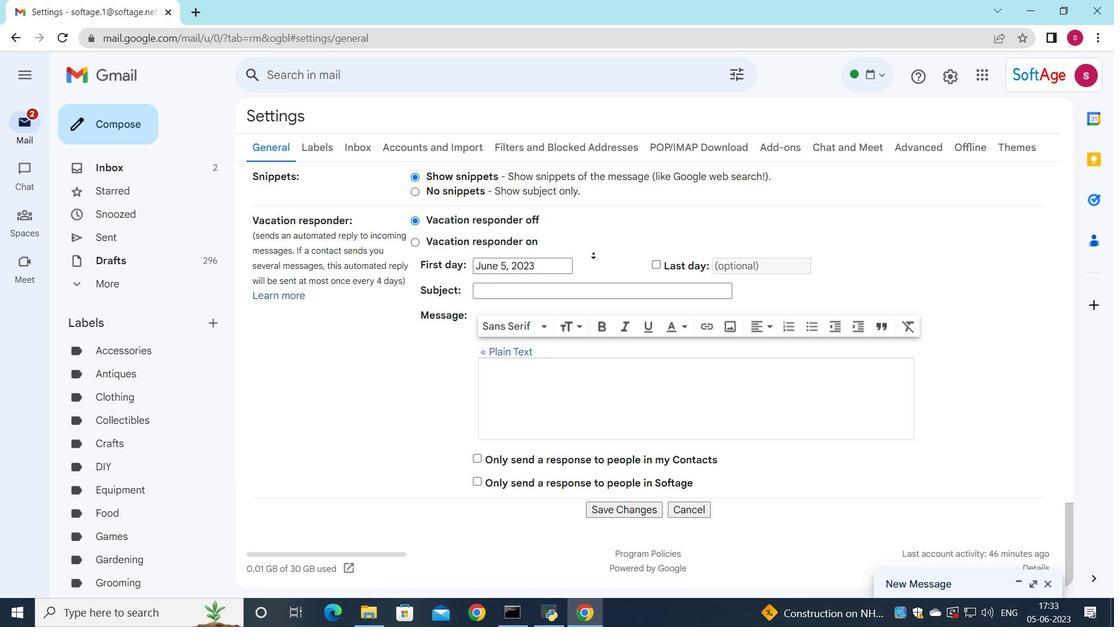 
Action: Mouse scrolled (594, 254) with delta (0, 0)
Screenshot: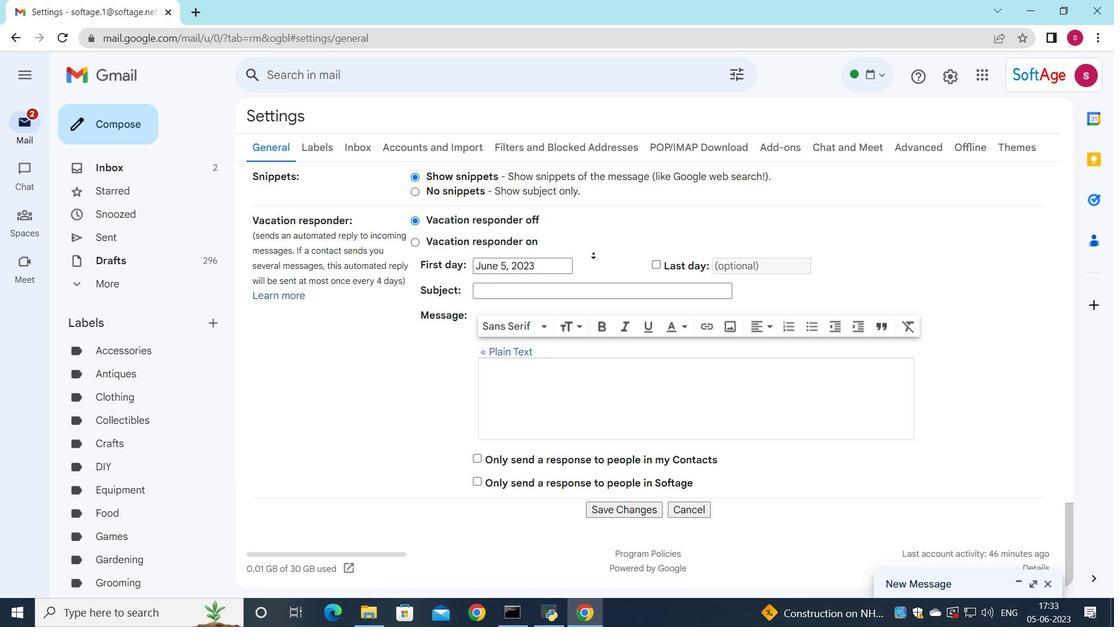 
Action: Mouse scrolled (594, 254) with delta (0, 0)
Screenshot: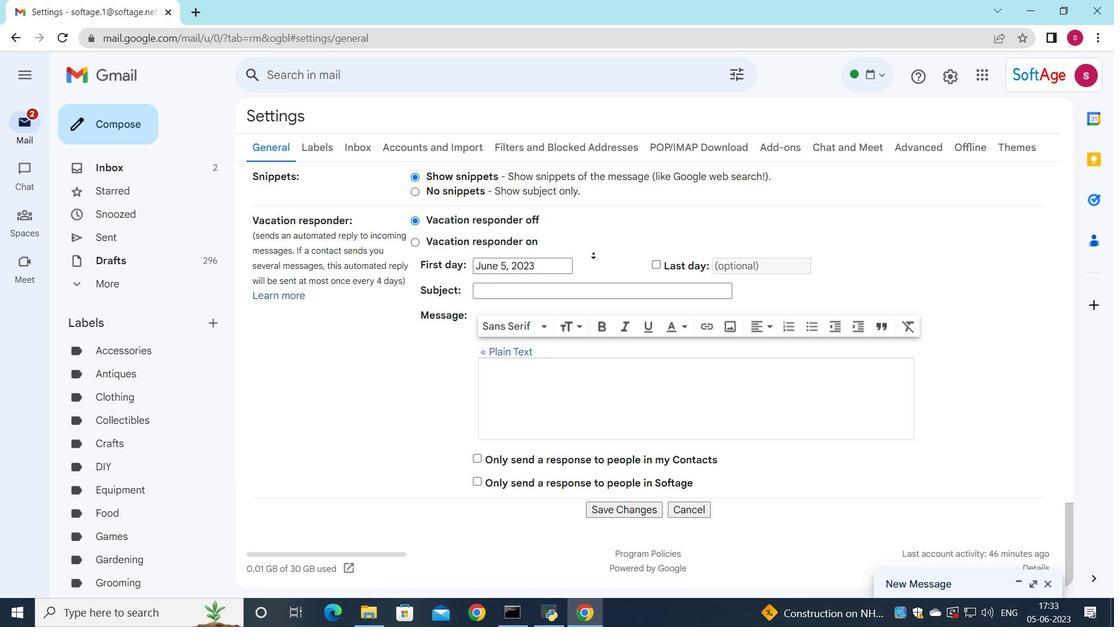 
Action: Mouse moved to (861, 257)
Screenshot: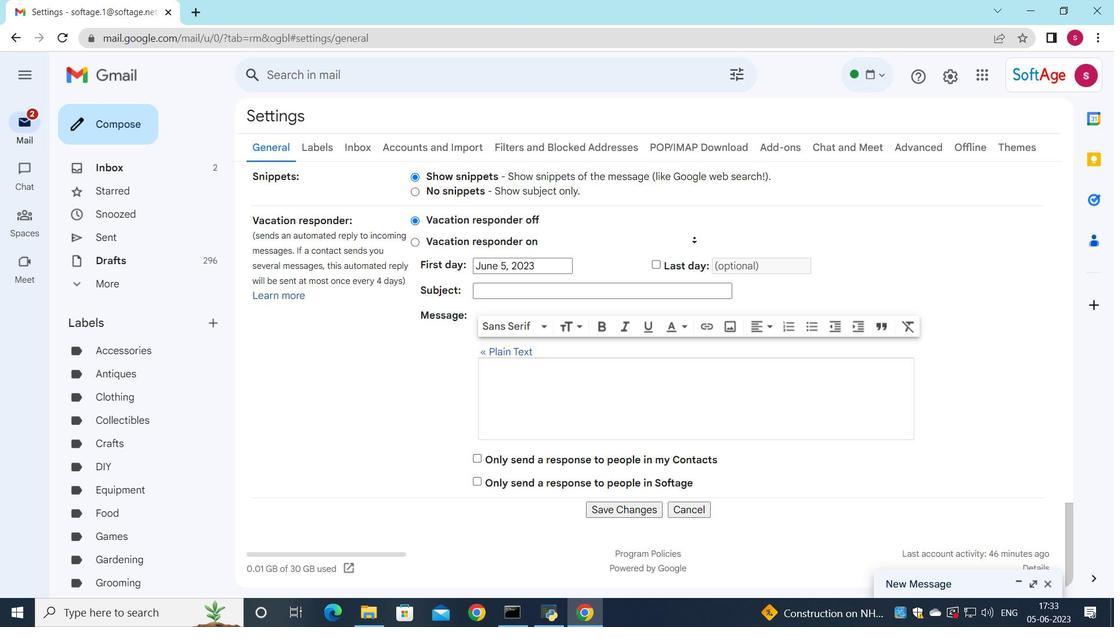 
Action: Mouse pressed left at (861, 257)
Screenshot: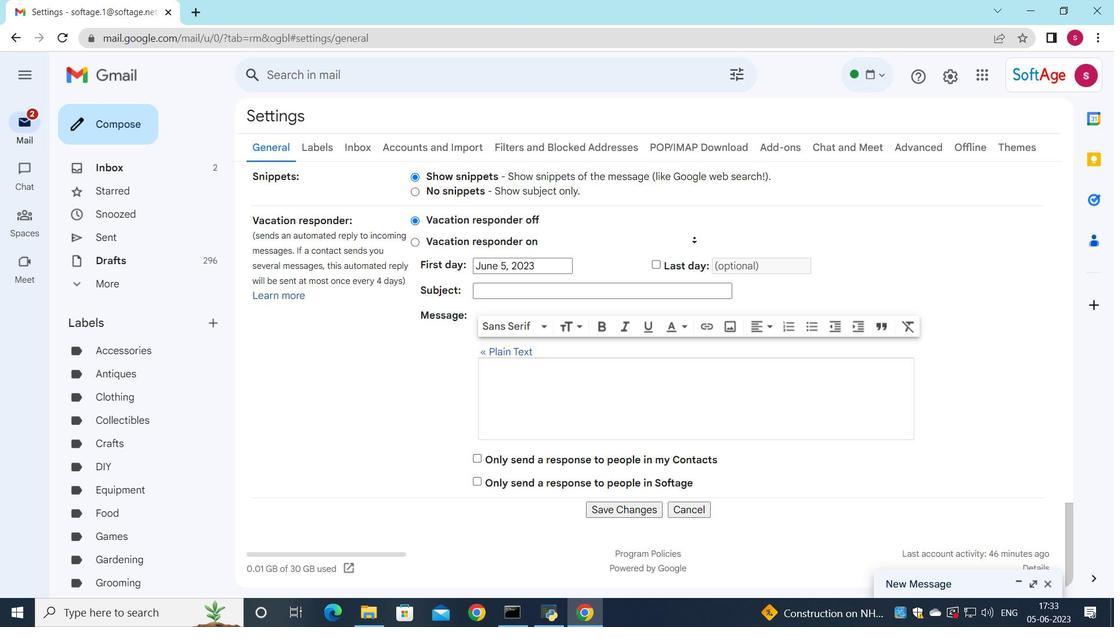 
Action: Mouse moved to (681, 297)
Screenshot: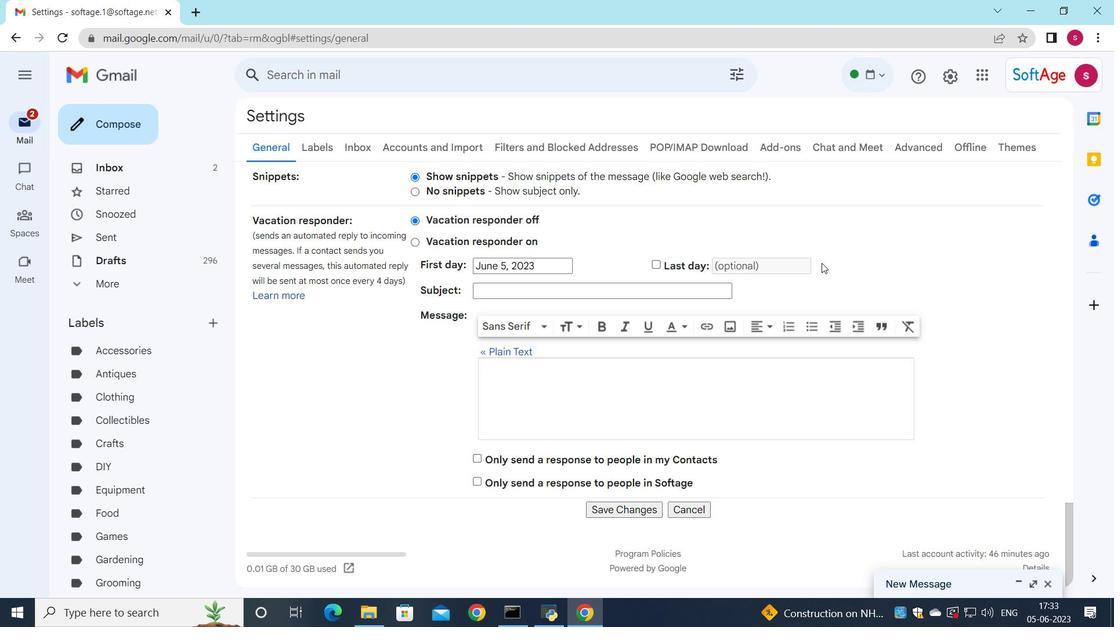 
Action: Mouse scrolled (681, 297) with delta (0, 0)
Screenshot: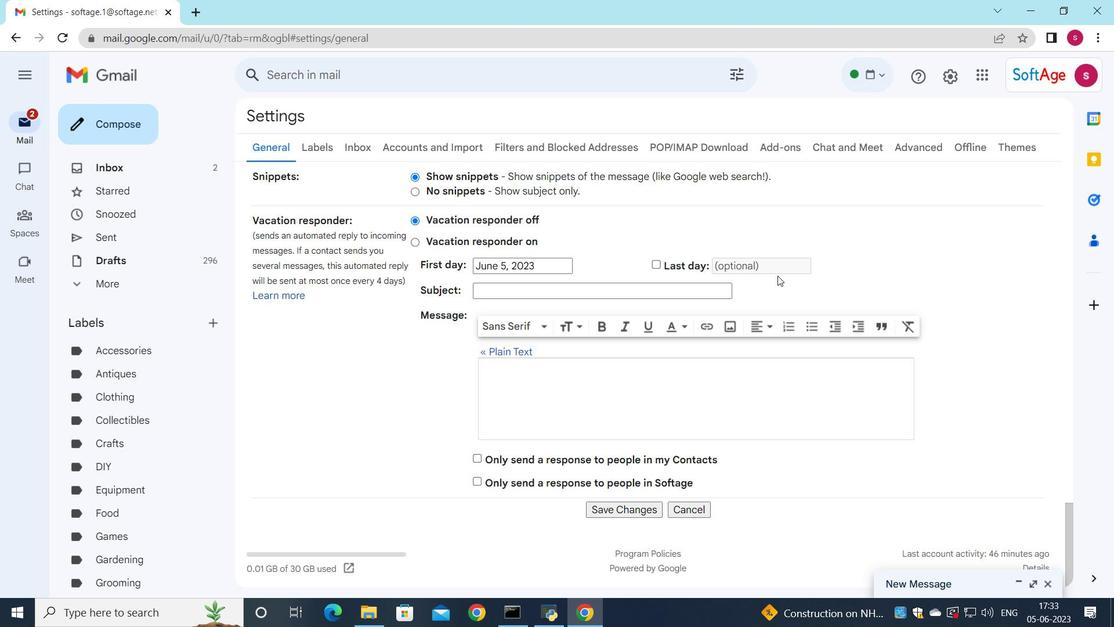 
Action: Mouse scrolled (681, 297) with delta (0, 0)
Screenshot: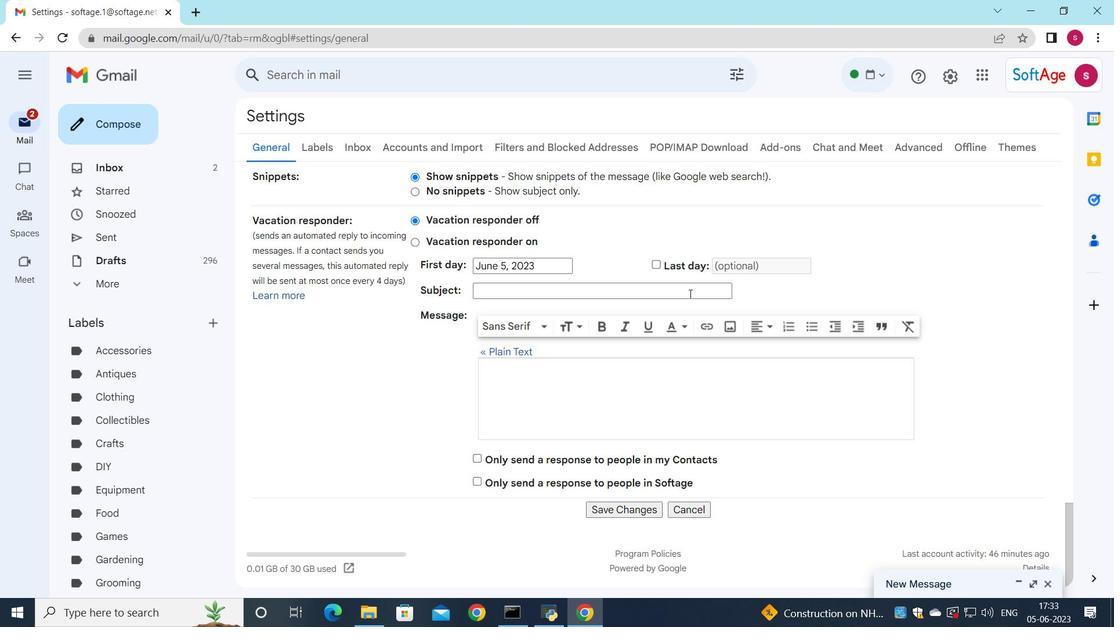 
Action: Mouse scrolled (681, 297) with delta (0, 0)
Screenshot: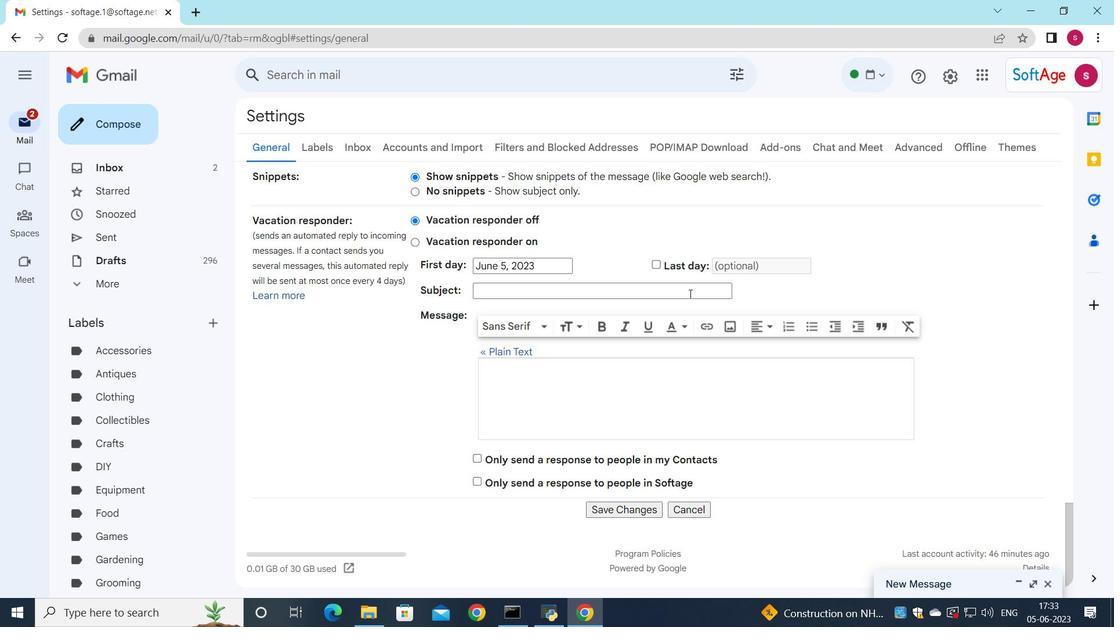 
Action: Mouse scrolled (681, 297) with delta (0, 0)
Screenshot: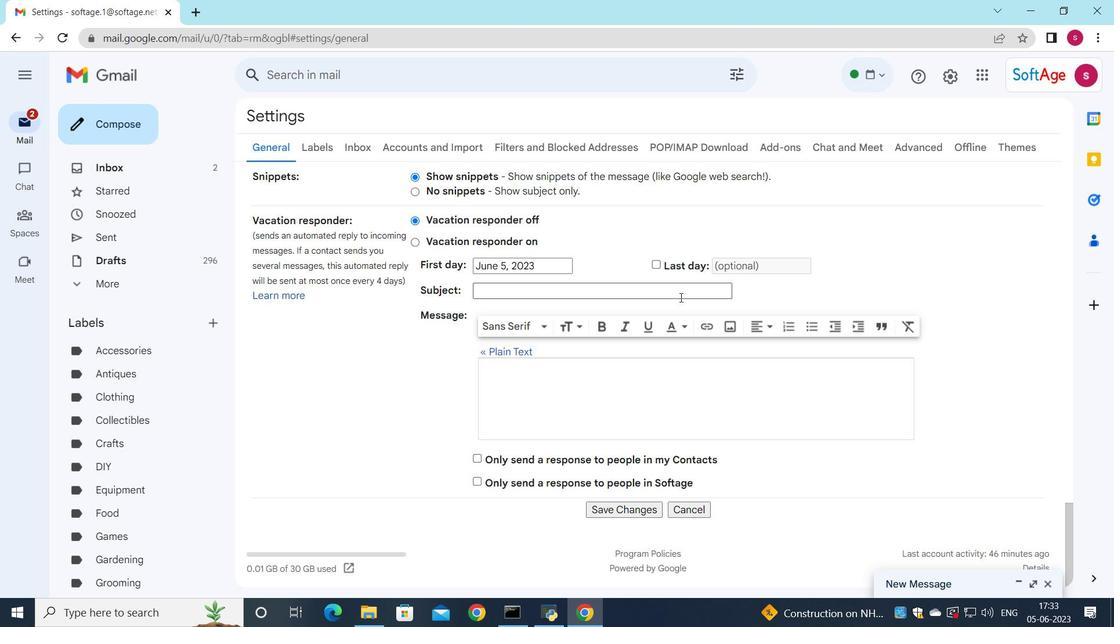 
Action: Mouse moved to (528, 352)
Screenshot: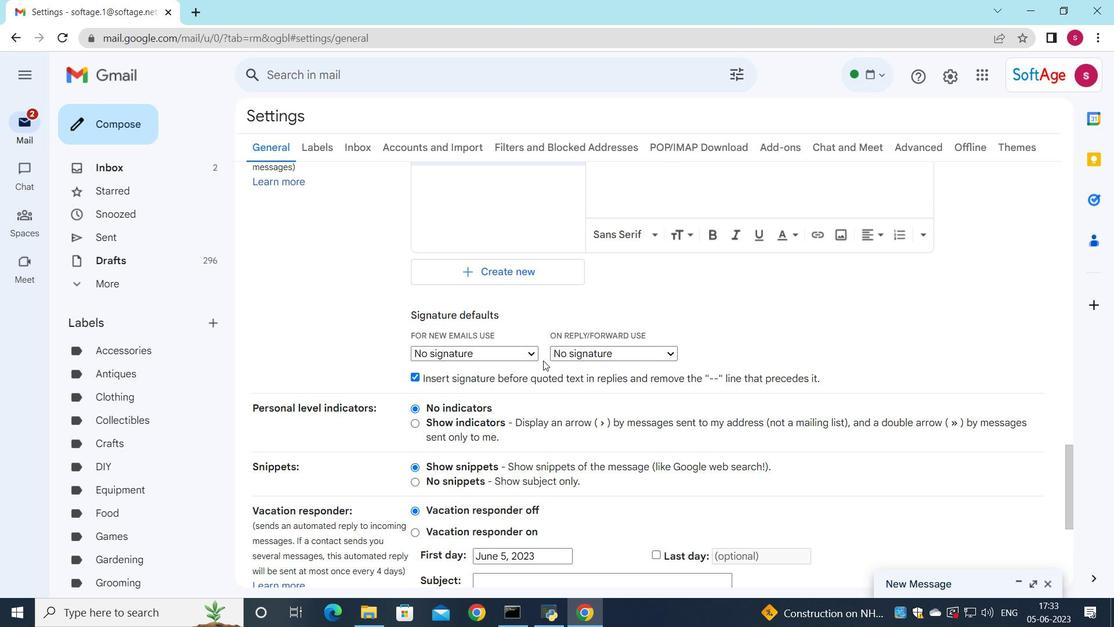 
Action: Mouse pressed left at (528, 352)
Screenshot: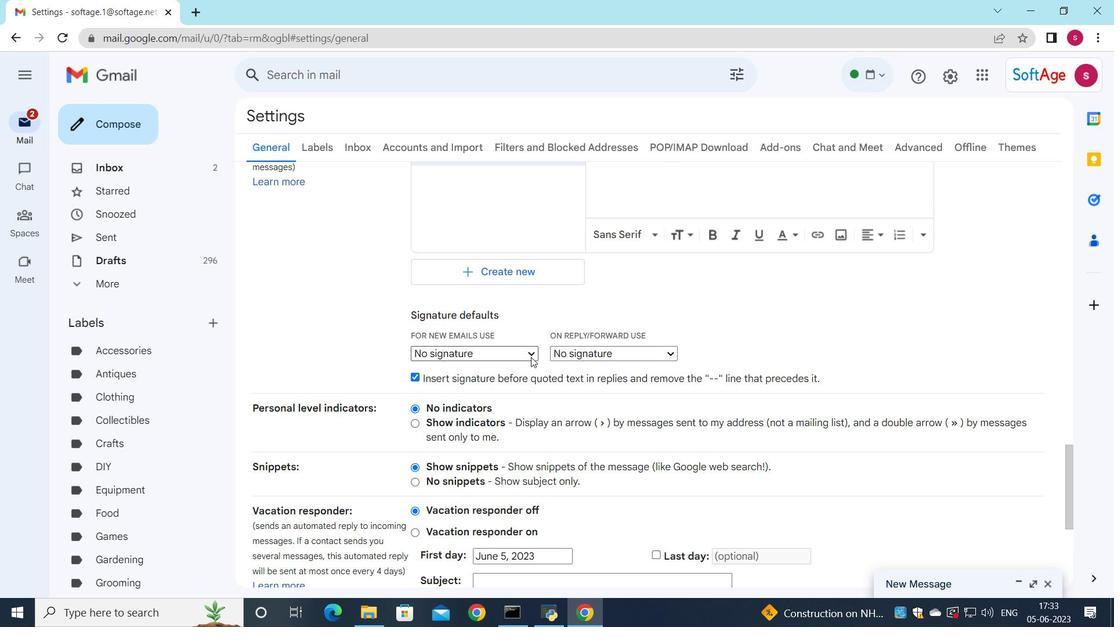 
Action: Mouse moved to (518, 383)
Screenshot: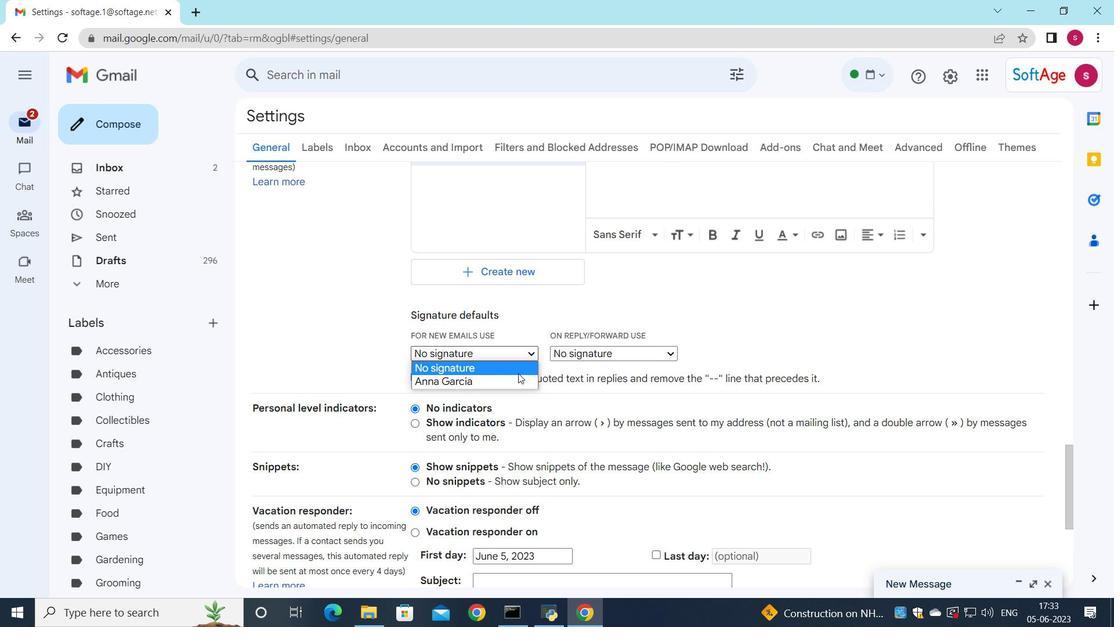 
Action: Mouse pressed left at (518, 383)
Screenshot: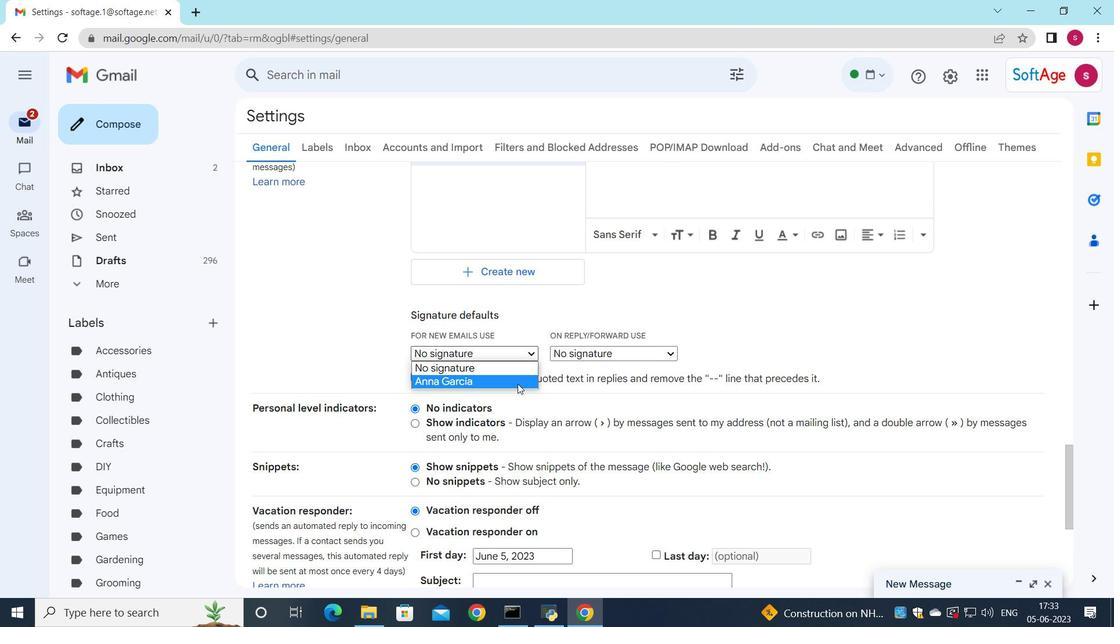 
Action: Mouse moved to (590, 352)
Screenshot: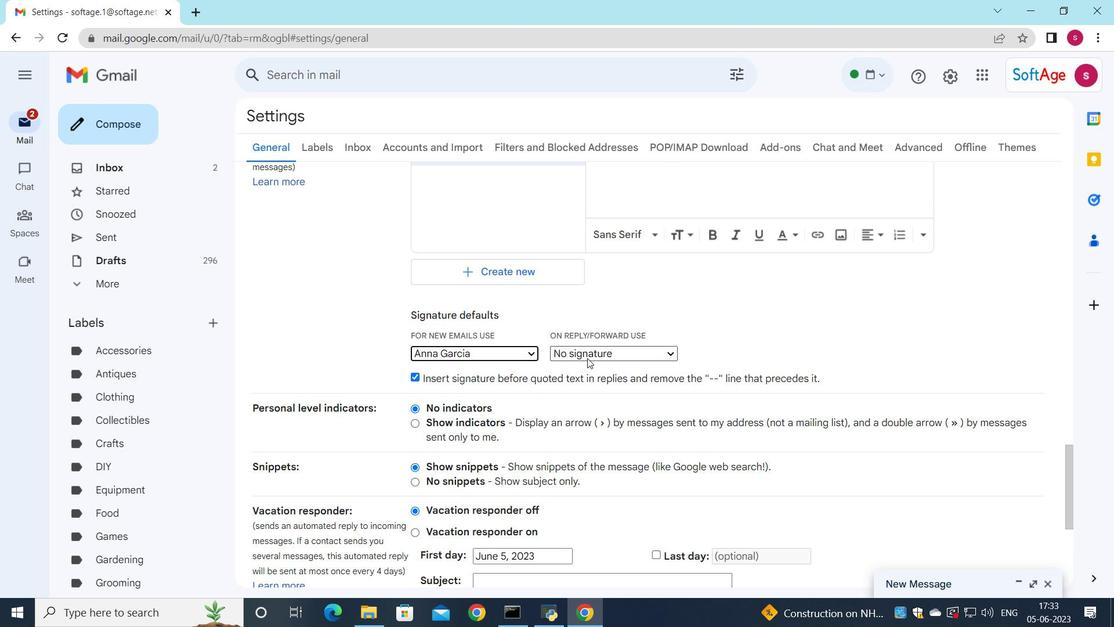 
Action: Mouse pressed left at (590, 352)
Screenshot: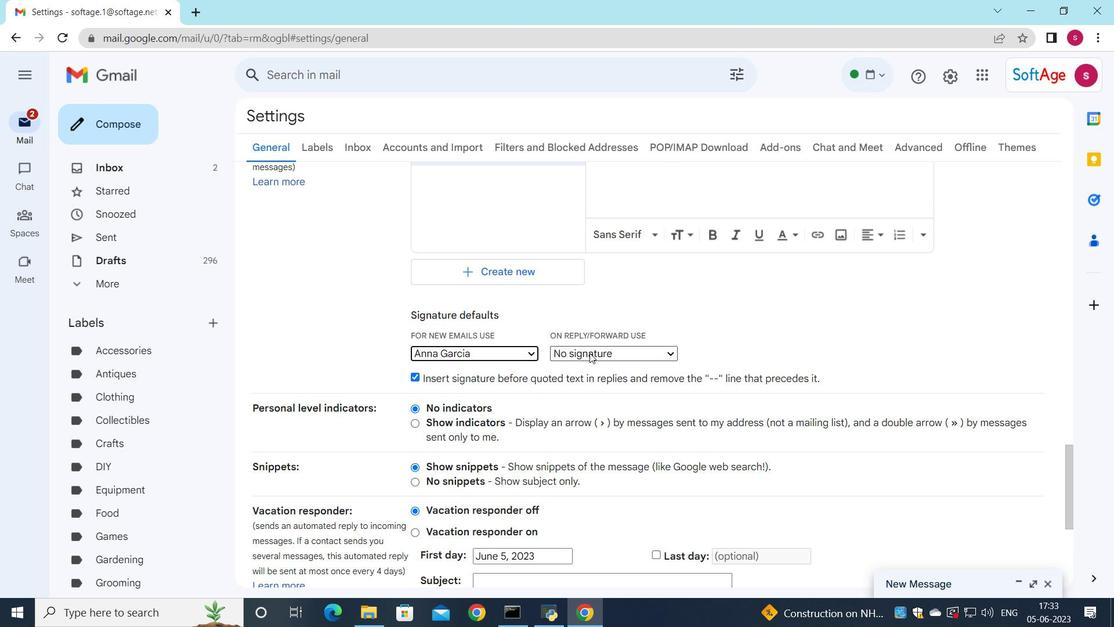 
Action: Mouse moved to (597, 379)
Screenshot: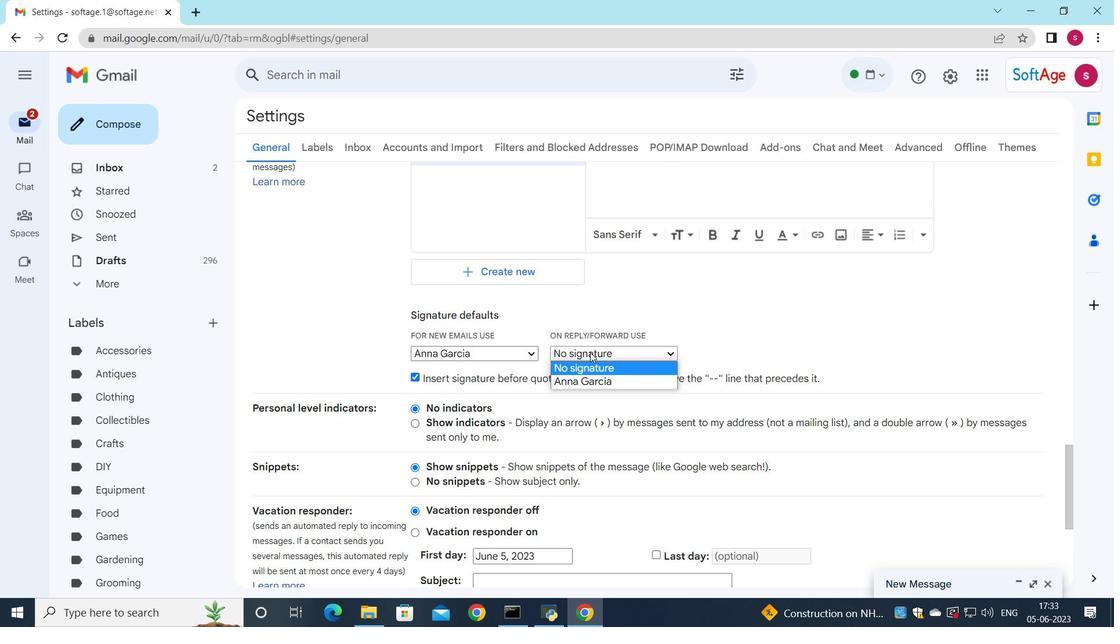 
Action: Mouse pressed left at (597, 379)
Screenshot: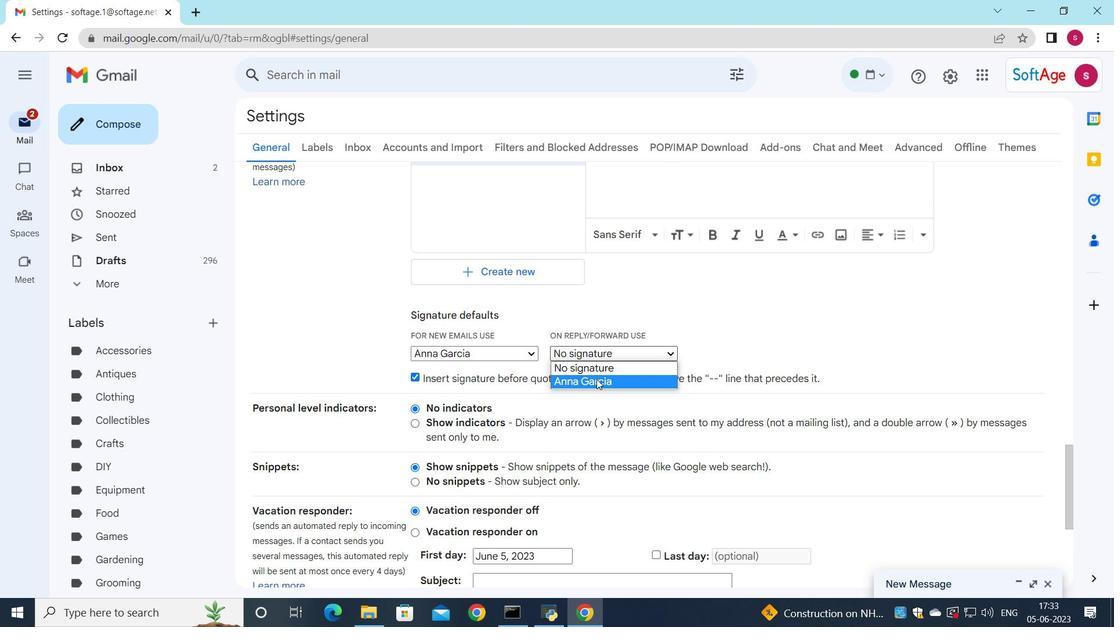 
Action: Mouse scrolled (597, 379) with delta (0, 0)
Screenshot: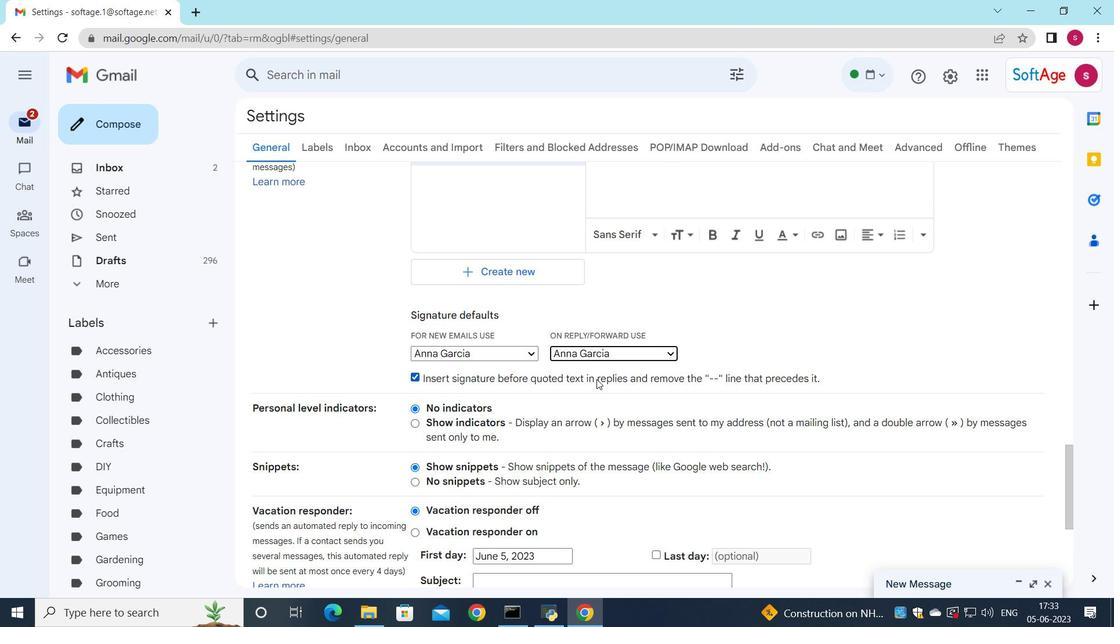 
Action: Mouse scrolled (597, 379) with delta (0, 0)
Screenshot: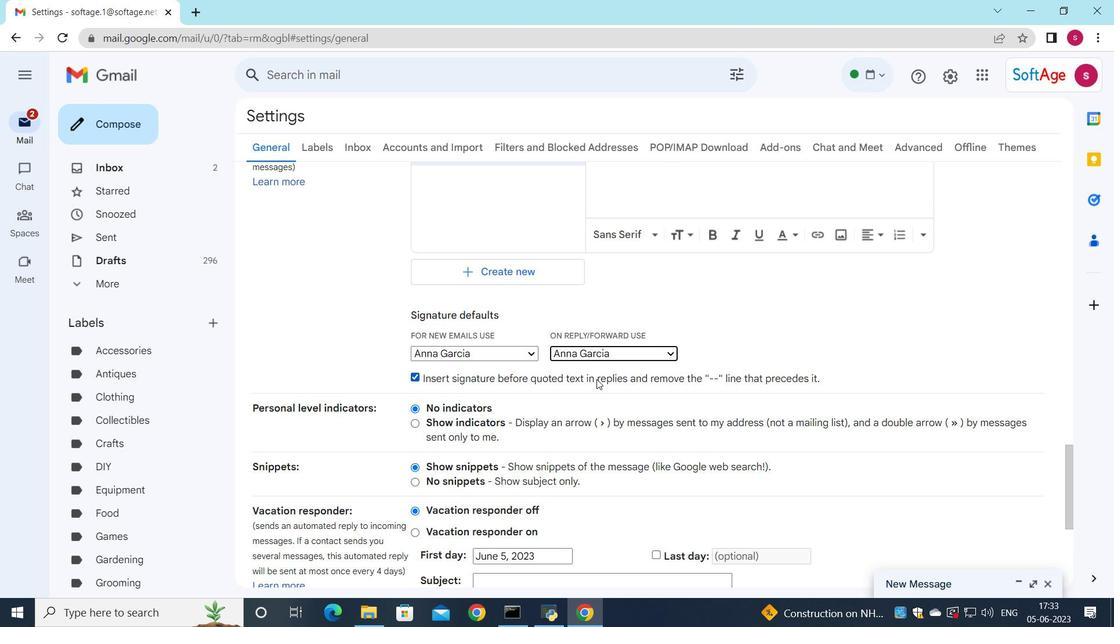 
Action: Mouse scrolled (597, 379) with delta (0, 0)
Screenshot: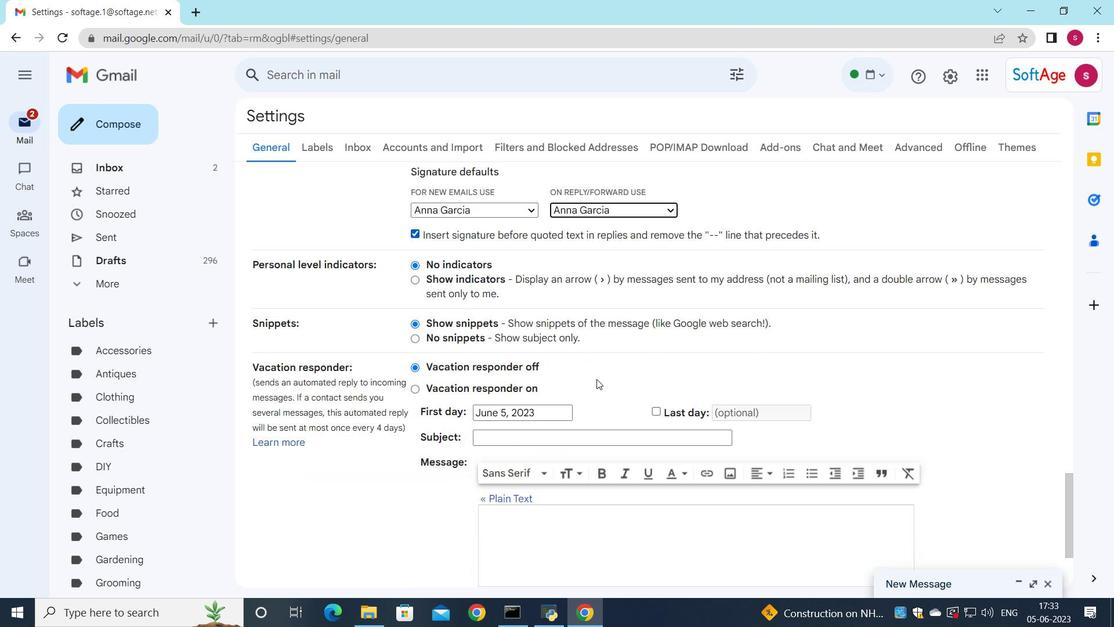 
Action: Mouse scrolled (597, 379) with delta (0, 0)
Screenshot: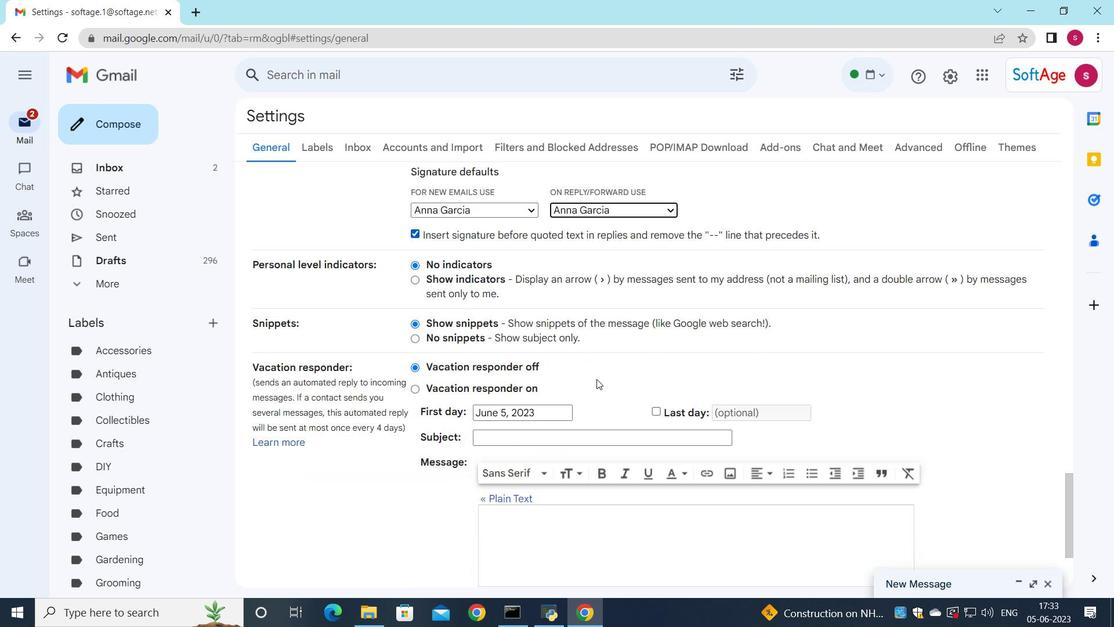 
Action: Mouse scrolled (597, 379) with delta (0, 0)
Screenshot: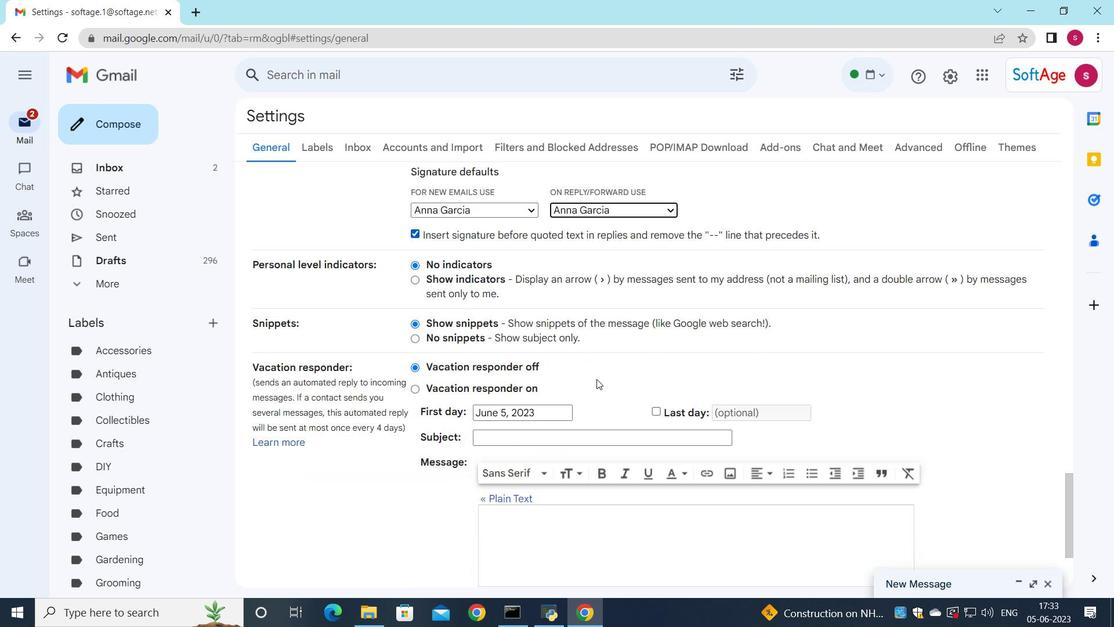 
Action: Mouse moved to (631, 505)
Screenshot: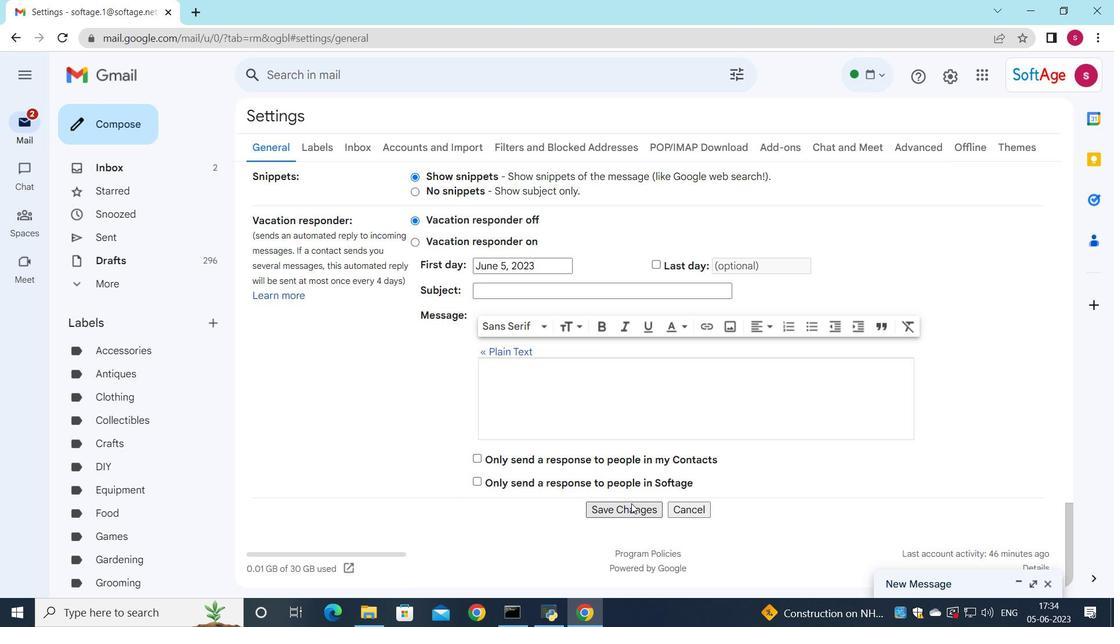 
Action: Mouse pressed left at (631, 505)
Screenshot: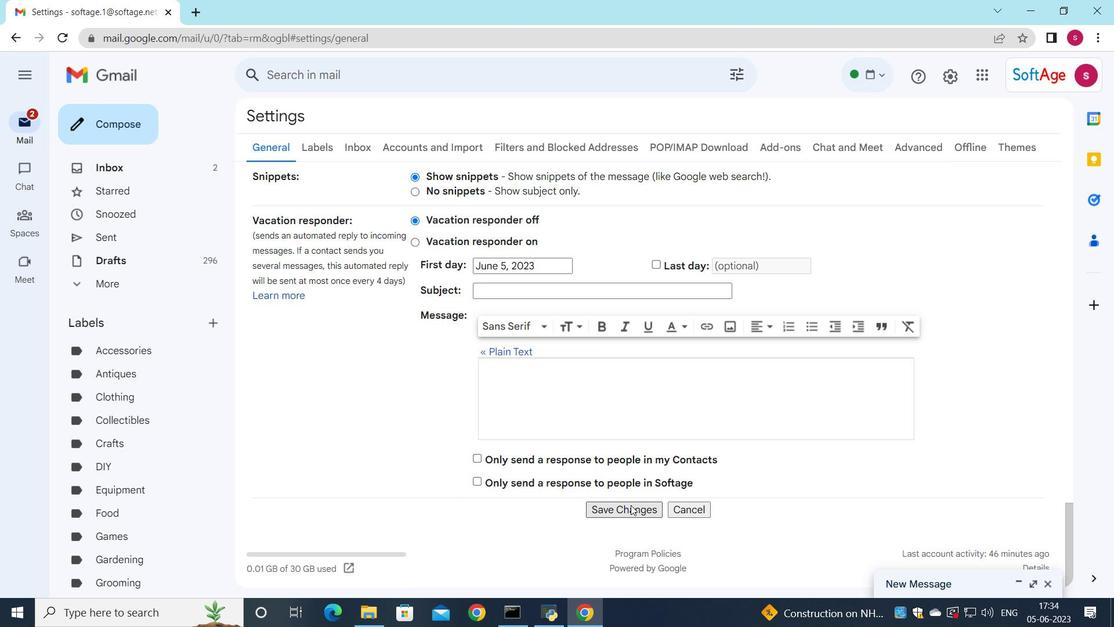 
Action: Mouse moved to (620, 498)
Screenshot: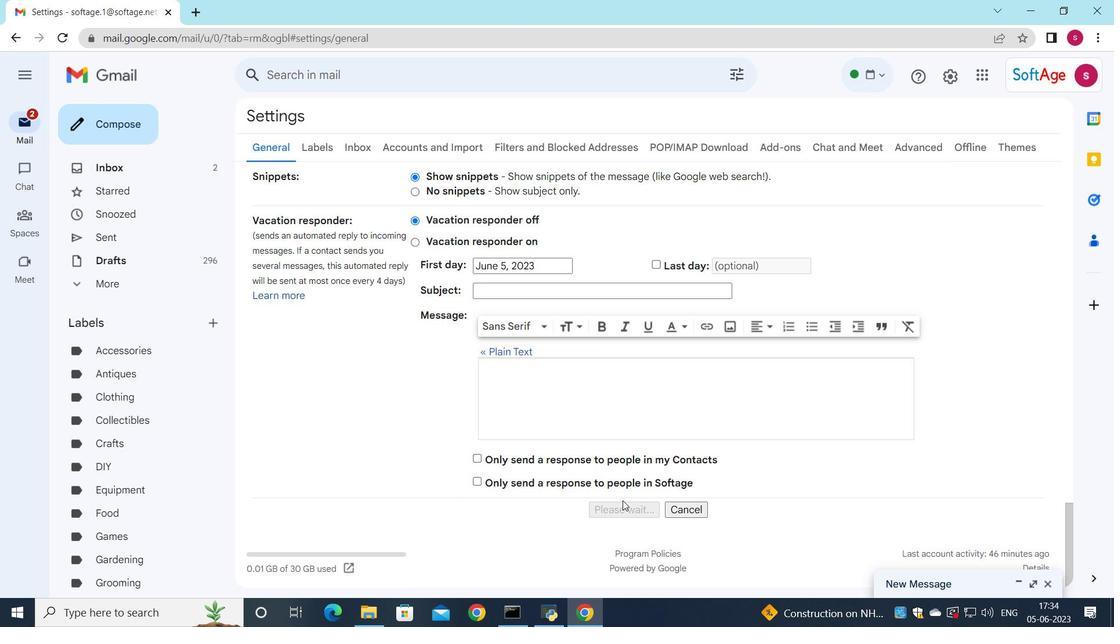 
Action: Mouse scrolled (620, 498) with delta (0, 0)
Screenshot: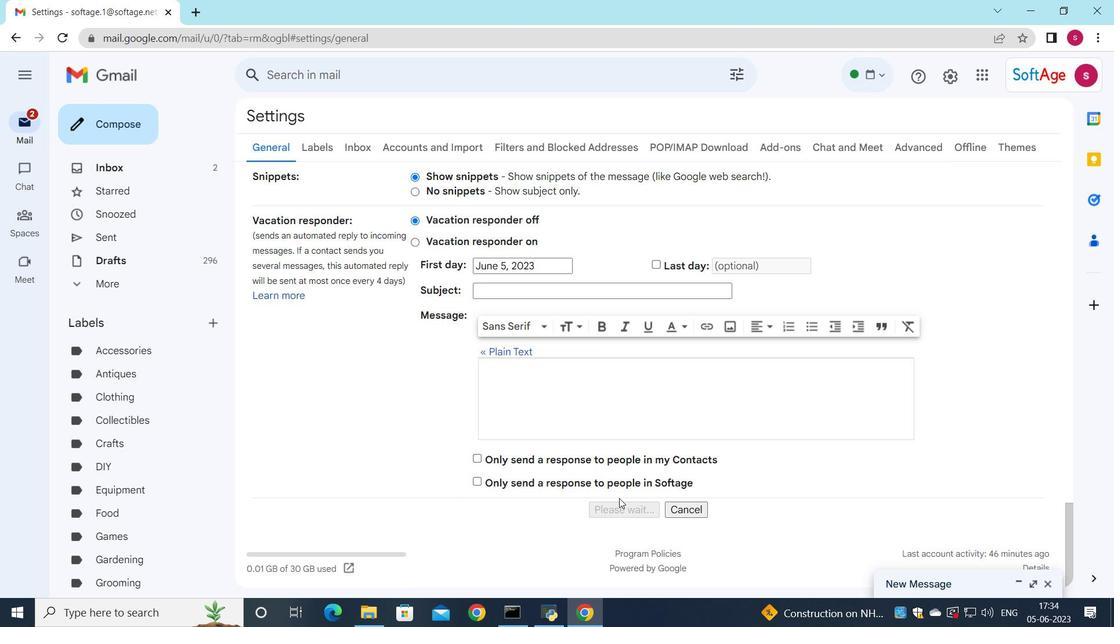 
Action: Mouse moved to (254, 492)
Screenshot: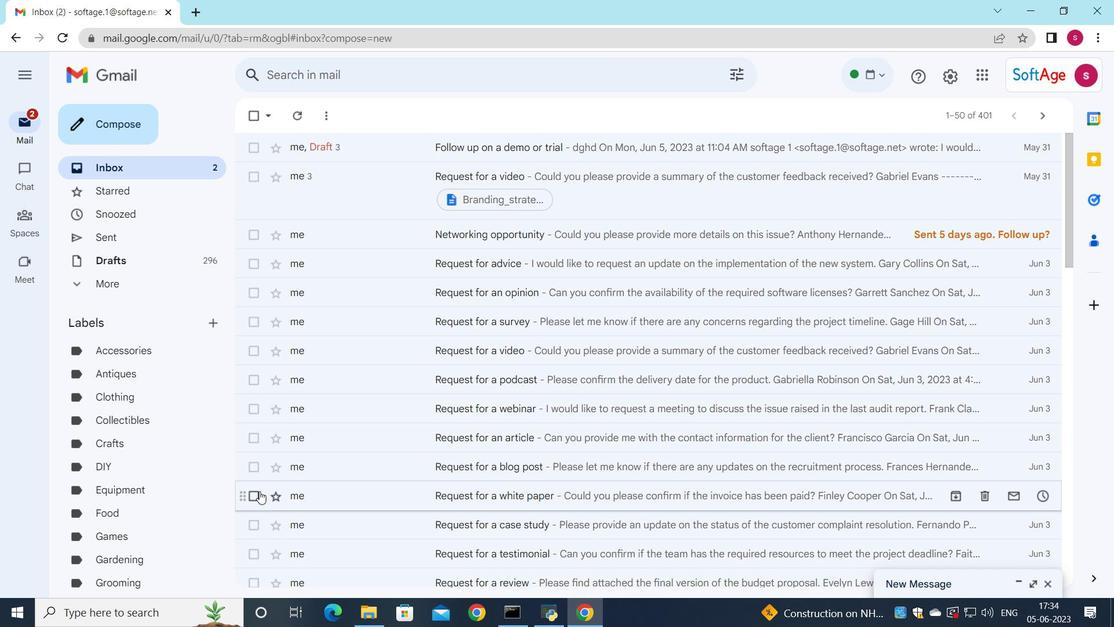 
Action: Mouse pressed left at (254, 492)
Screenshot: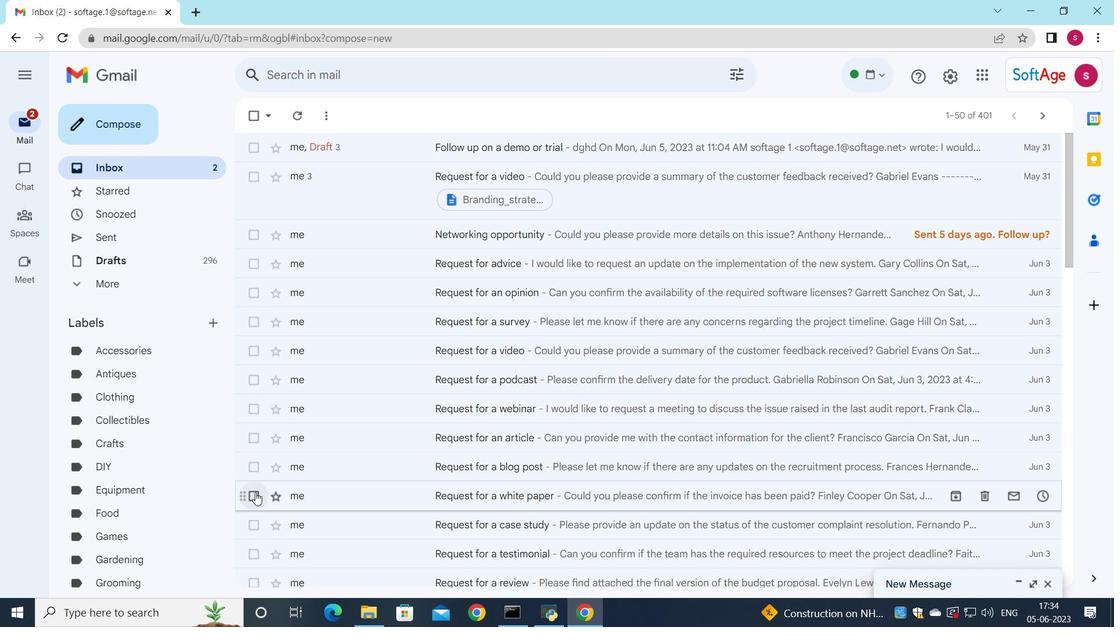 
Action: Mouse moved to (573, 106)
Screenshot: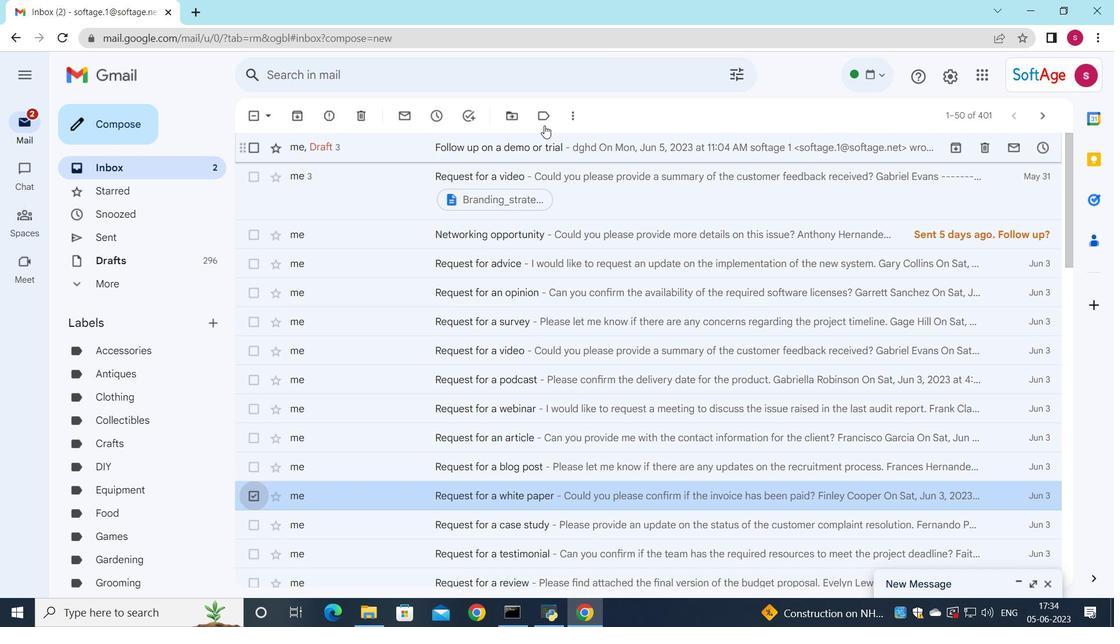 
Action: Mouse pressed left at (573, 106)
Screenshot: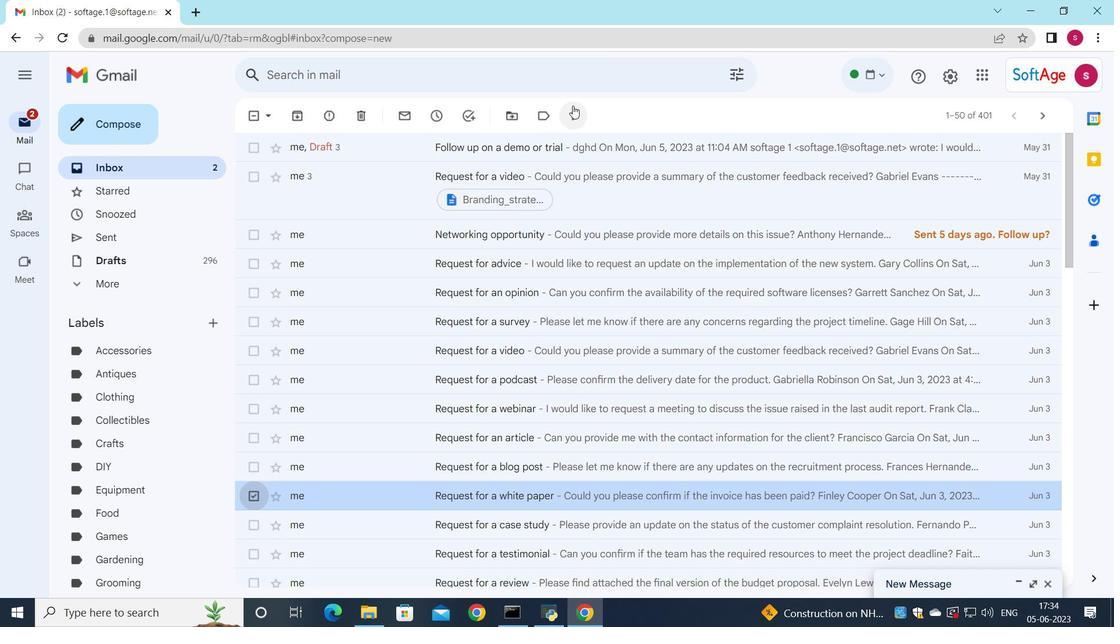 
Action: Mouse moved to (600, 260)
Screenshot: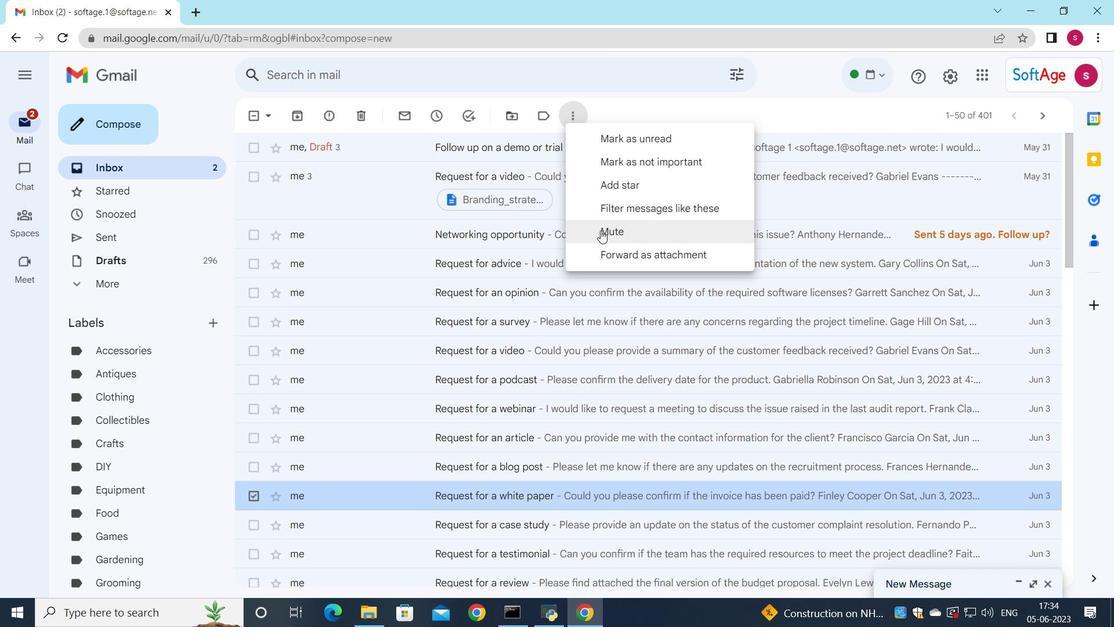 
Action: Mouse pressed left at (600, 260)
Screenshot: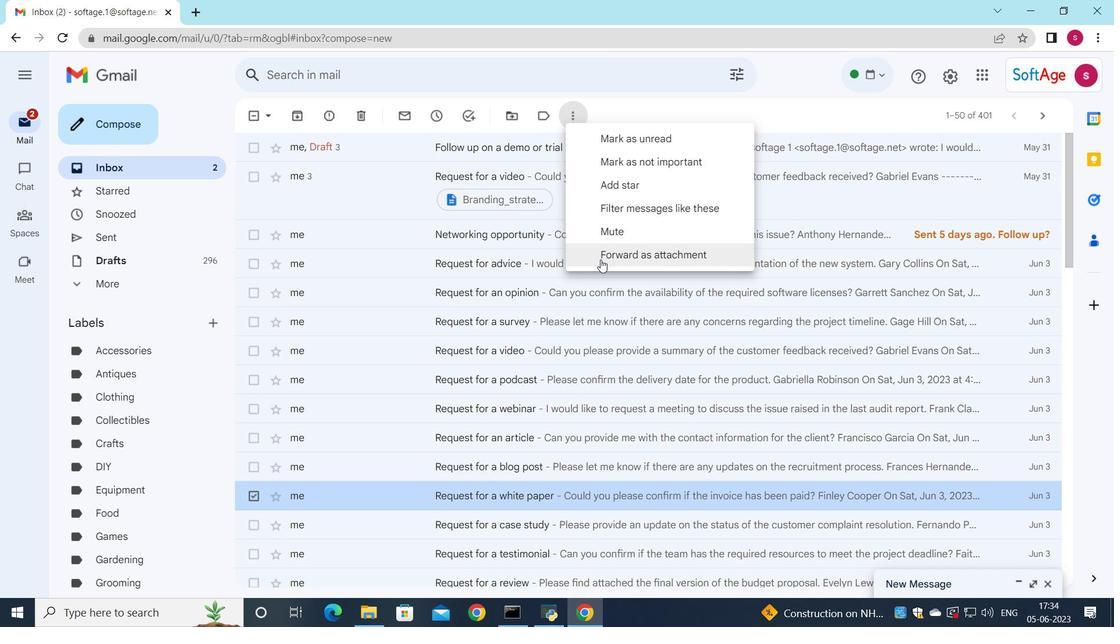 
Action: Mouse moved to (526, 252)
Screenshot: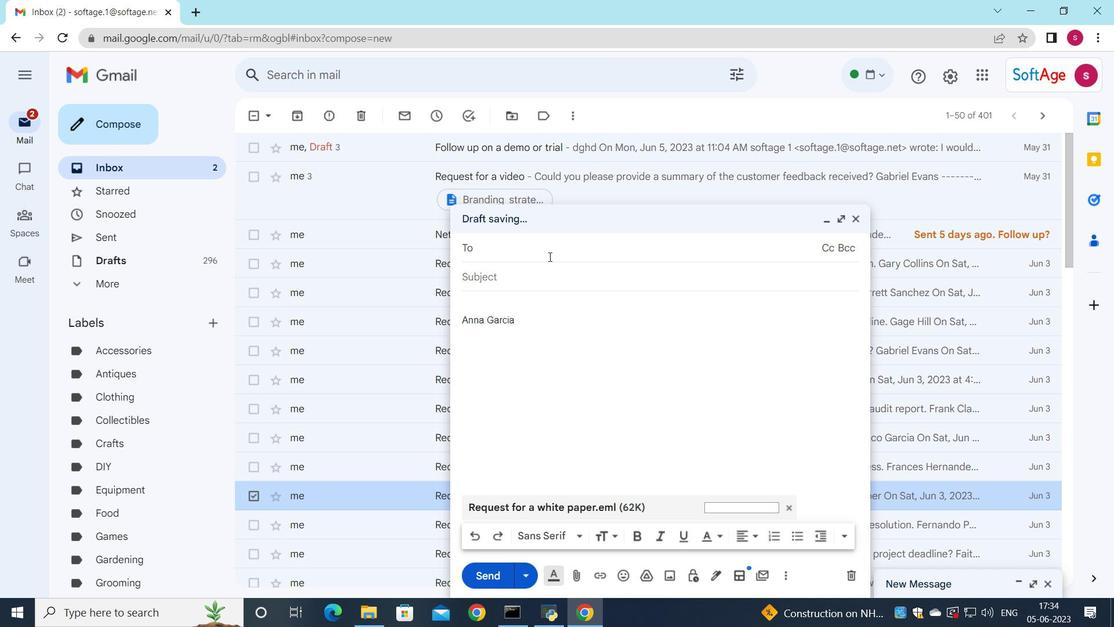 
Action: Key pressed s
Screenshot: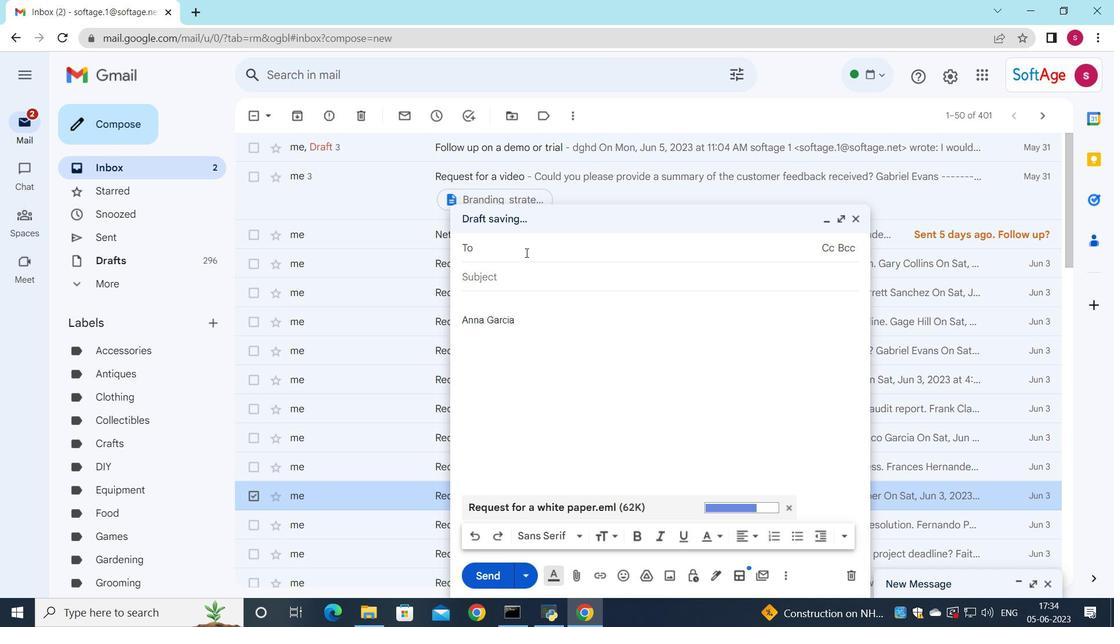 
Action: Mouse moved to (527, 387)
Screenshot: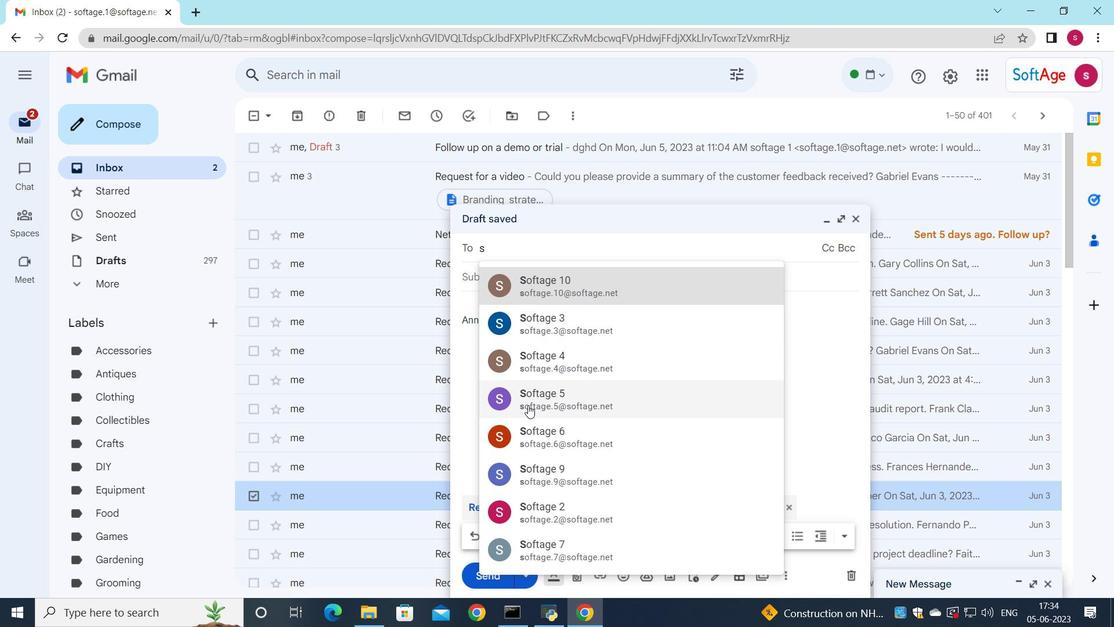 
Action: Mouse pressed left at (527, 387)
Screenshot: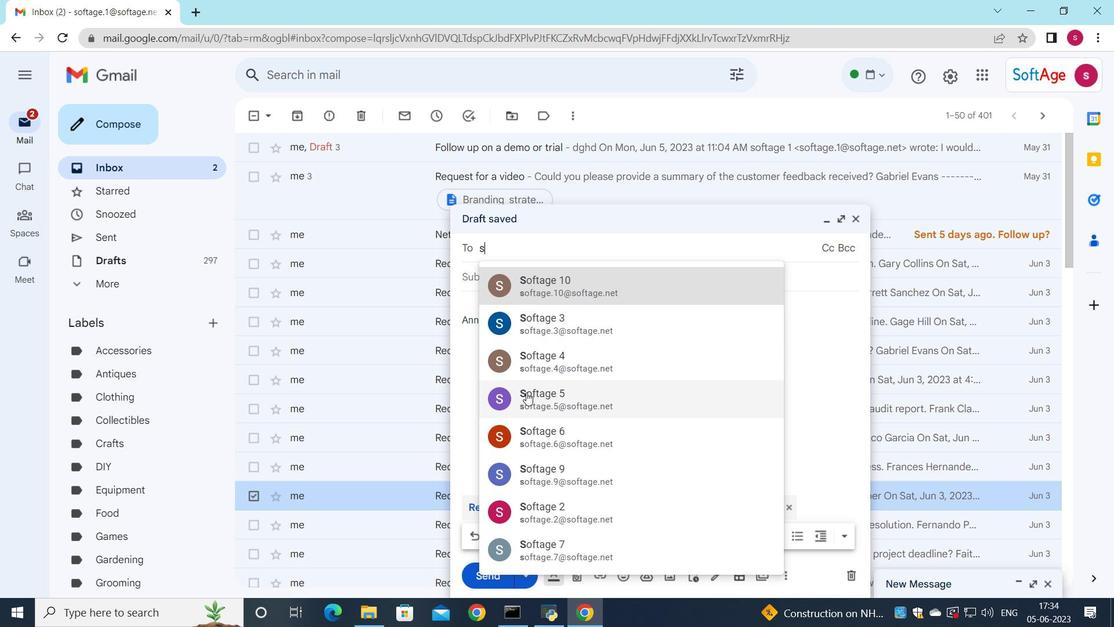 
Action: Mouse moved to (506, 289)
Screenshot: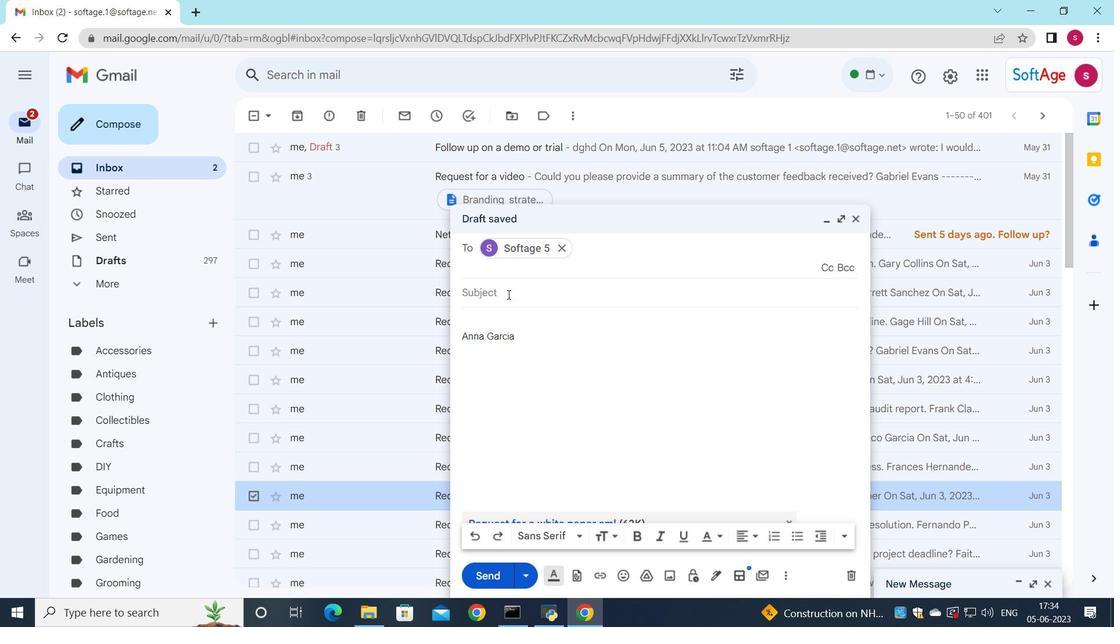 
Action: Mouse pressed left at (506, 289)
Screenshot: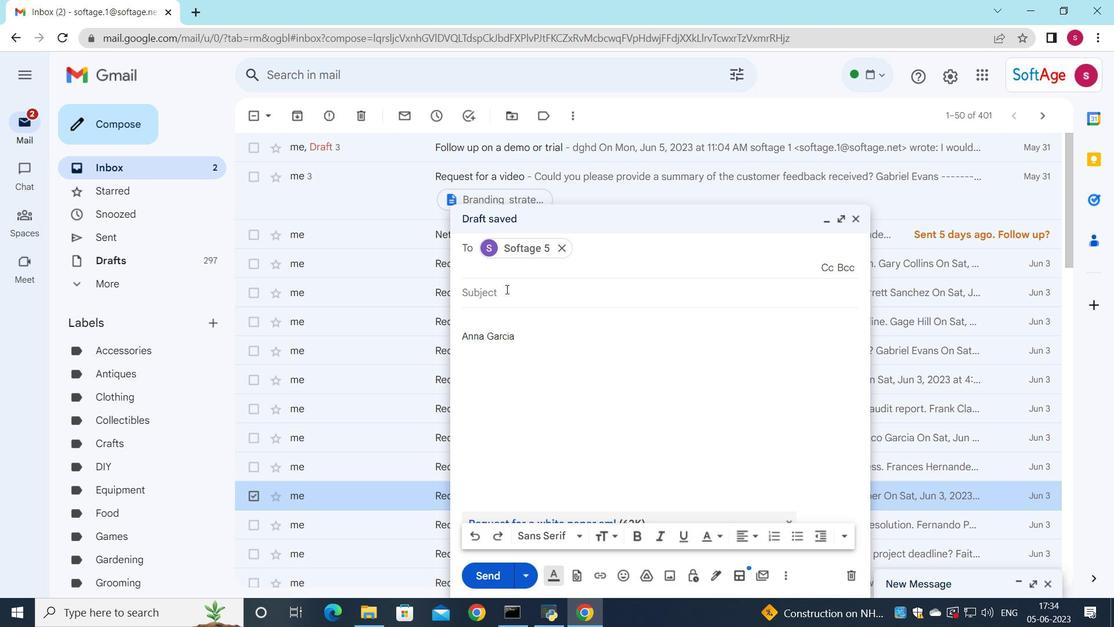 
Action: Key pressed <Key.shift>Request<Key.space>for<Key.space>a<Key.space>meeting
Screenshot: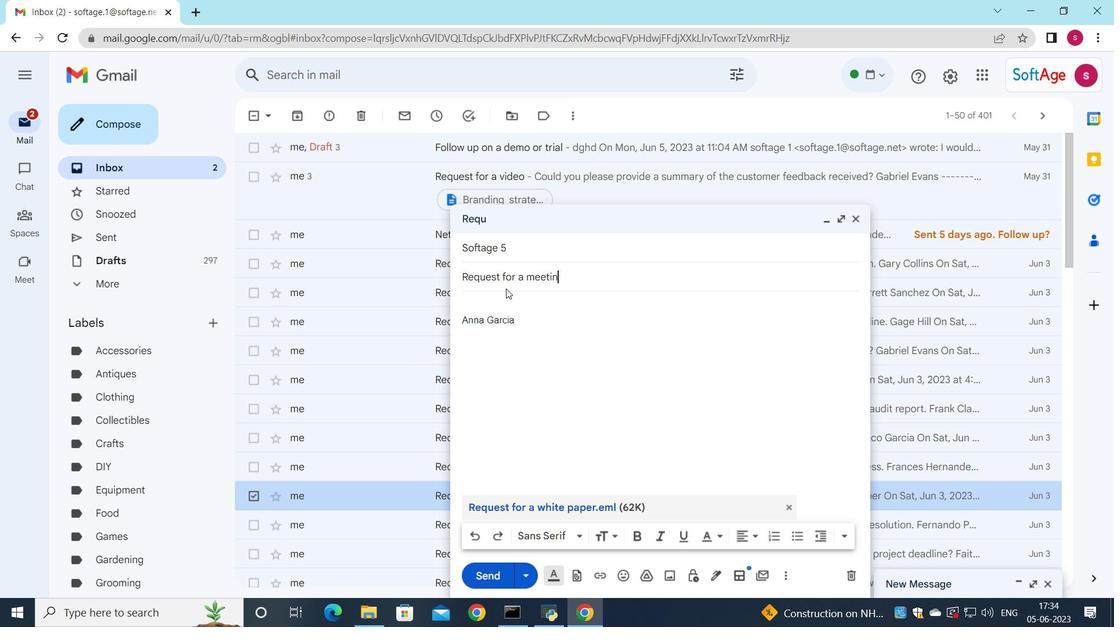 
Action: Mouse moved to (500, 301)
Screenshot: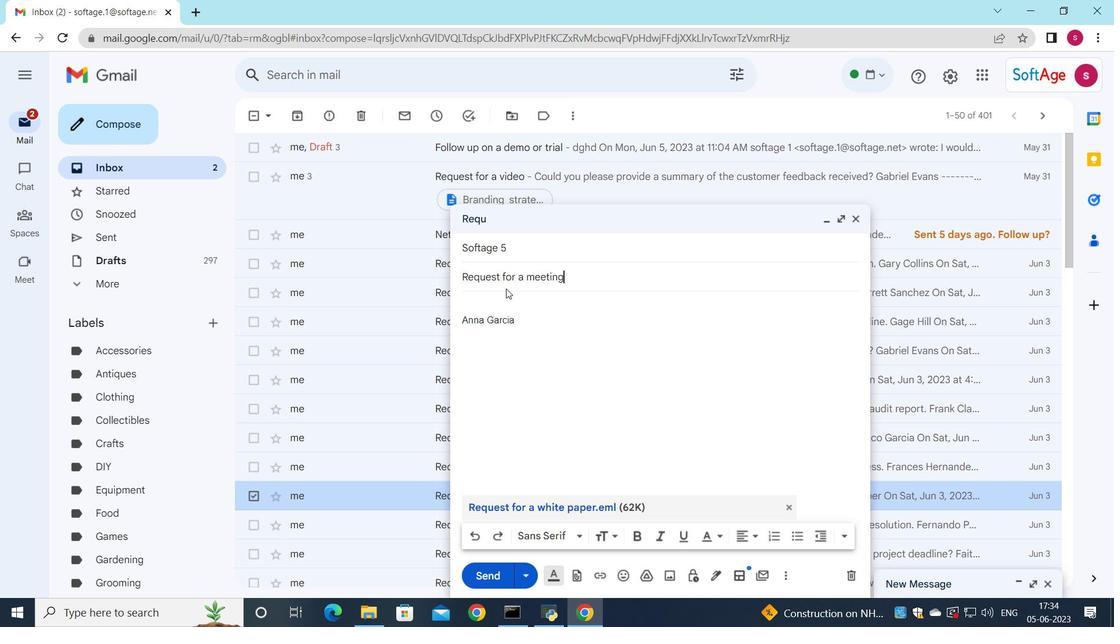 
Action: Mouse pressed left at (500, 301)
Screenshot: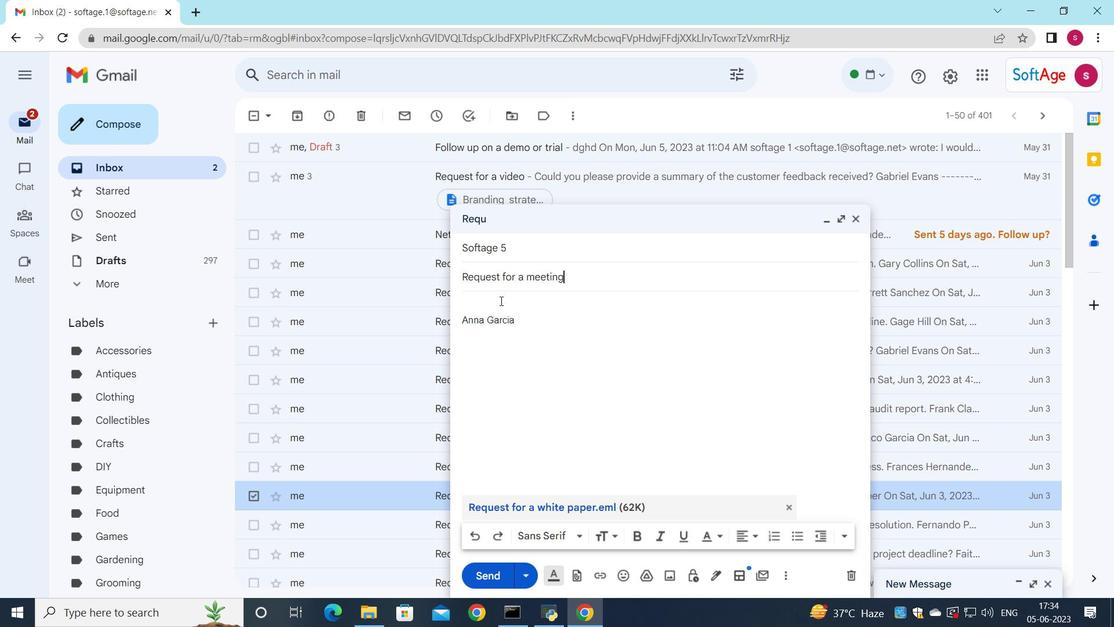 
Action: Key pressed <Key.shift>I<Key.space>would<Key.space>like<Key.space>to<Key.space>schedule<Key.space>a<Key.space>call<Key.space>to<Key.space>discuss<Key.space>the<Key.space>progress<Key.space>of<Key.space>the<Key.space>new<Key.space>product<Key.space>development.
Screenshot: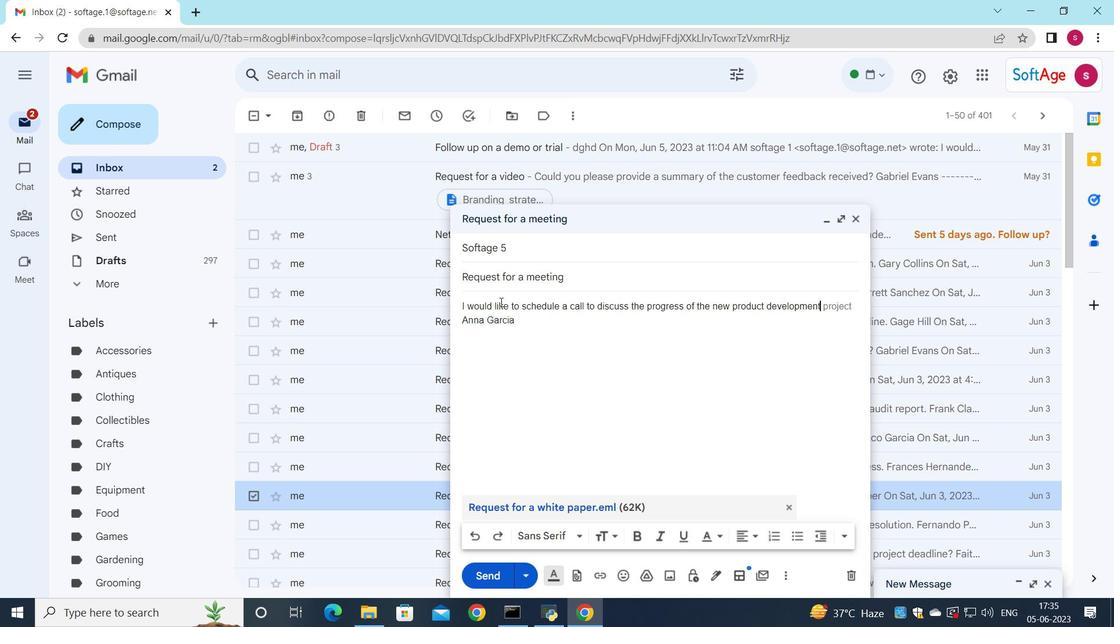 
Action: Mouse moved to (494, 570)
Screenshot: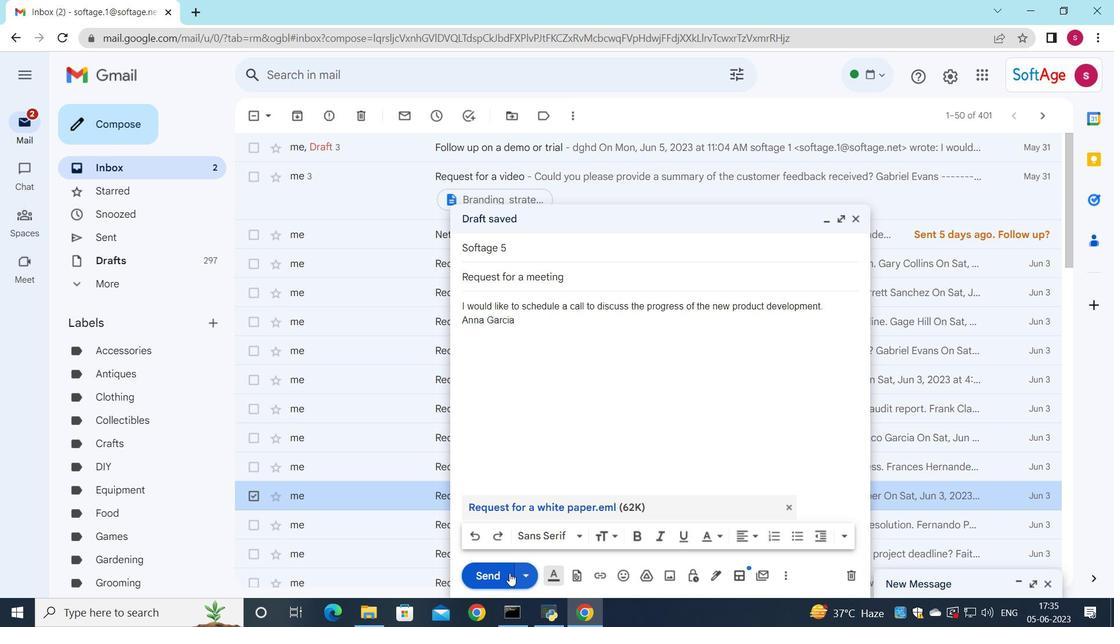 
Action: Mouse pressed left at (494, 570)
Screenshot: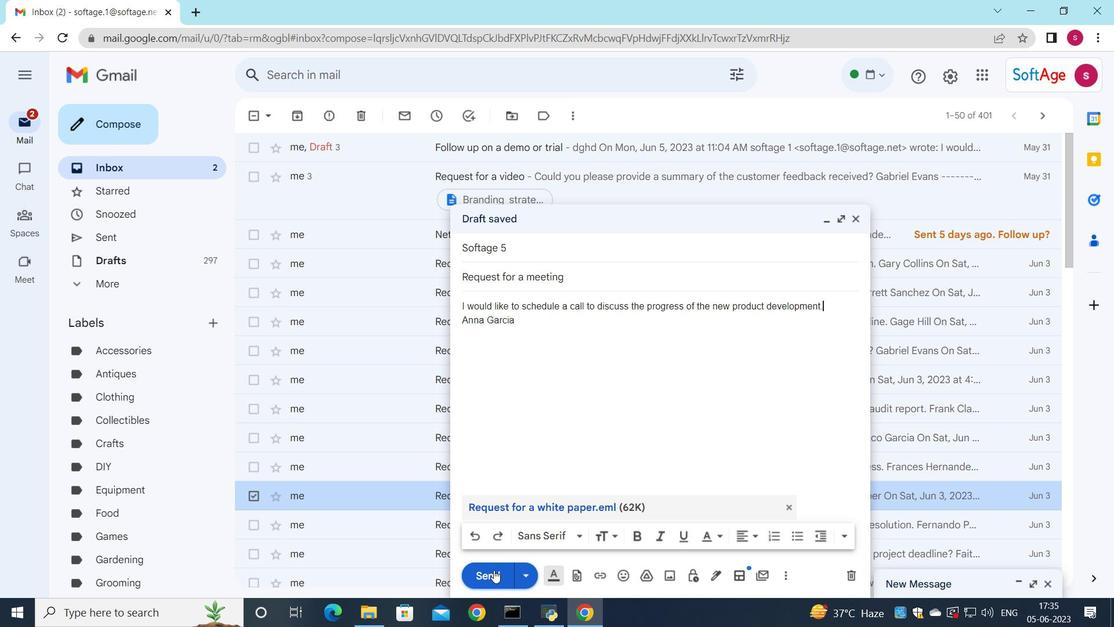 
Action: Mouse moved to (512, 530)
Screenshot: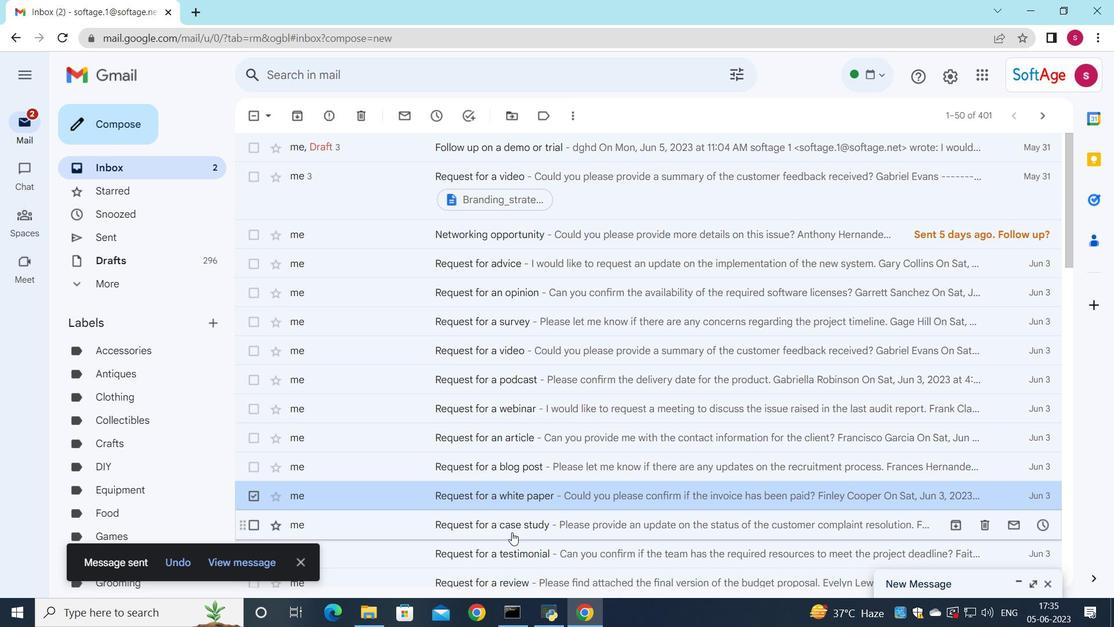 
